 Task: Open a Black Tie Letter Template save the file as tagline Remove the following opetions from template: '1.	Type the sender company name_x000D_
2.	Type the sender company address_x000D_
3.	Type the recipient address_x000D_
4.	Type the closing_x000D_
5.	Type the sender title_x000D_
6.	Type the sender company name_x000D_
'Pick the date  20 May, 2023 and type Salutation  Good Day. Add body to the letter I am writing to inquire about the status of my application. I submitted all the required documents and completed the necessary steps. I would appreciate any updates or information regarding the progress of my application. Thank you for your attention to this matter.. Insert watermark  Do not copy 1
Action: Mouse moved to (144, 43)
Screenshot: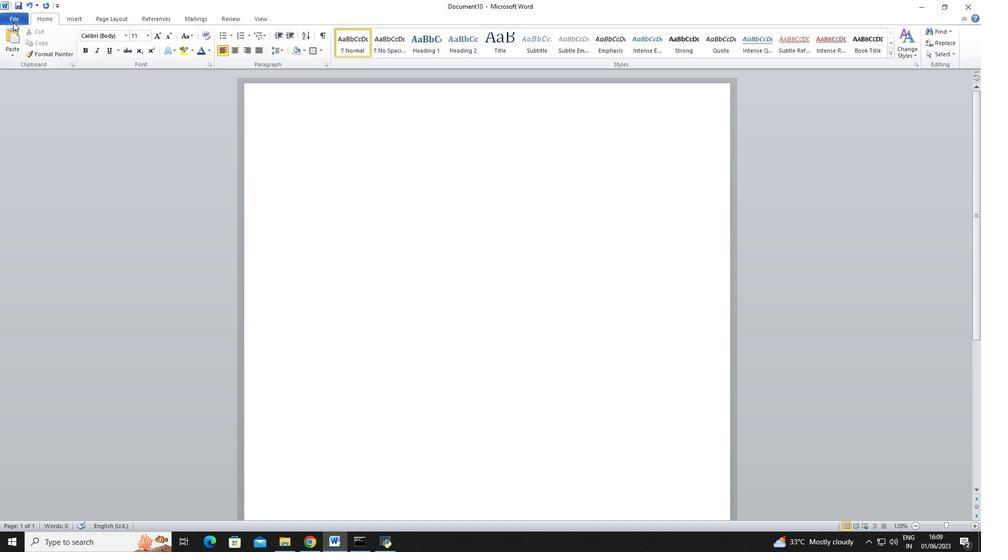 
Action: Mouse pressed left at (144, 43)
Screenshot: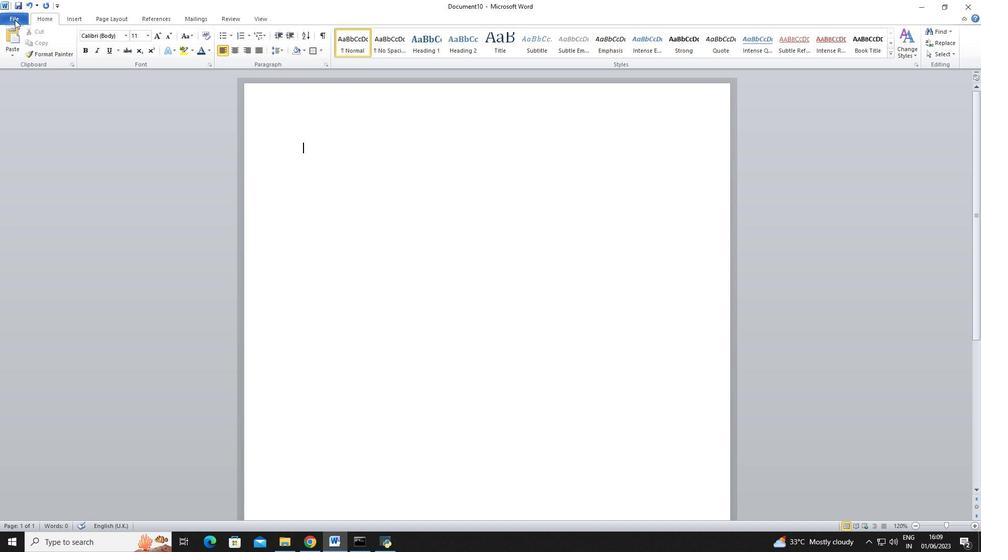 
Action: Mouse moved to (156, 144)
Screenshot: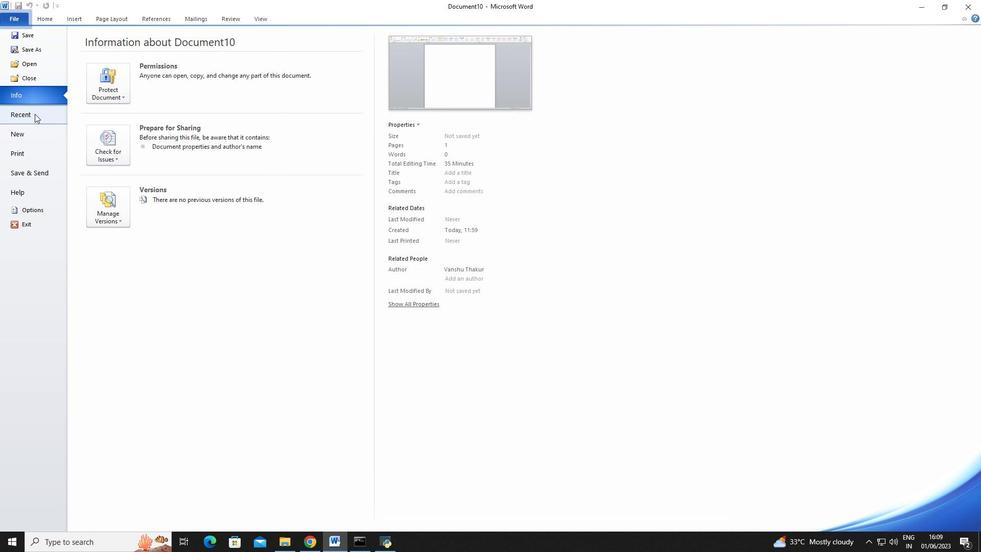 
Action: Mouse pressed left at (156, 144)
Screenshot: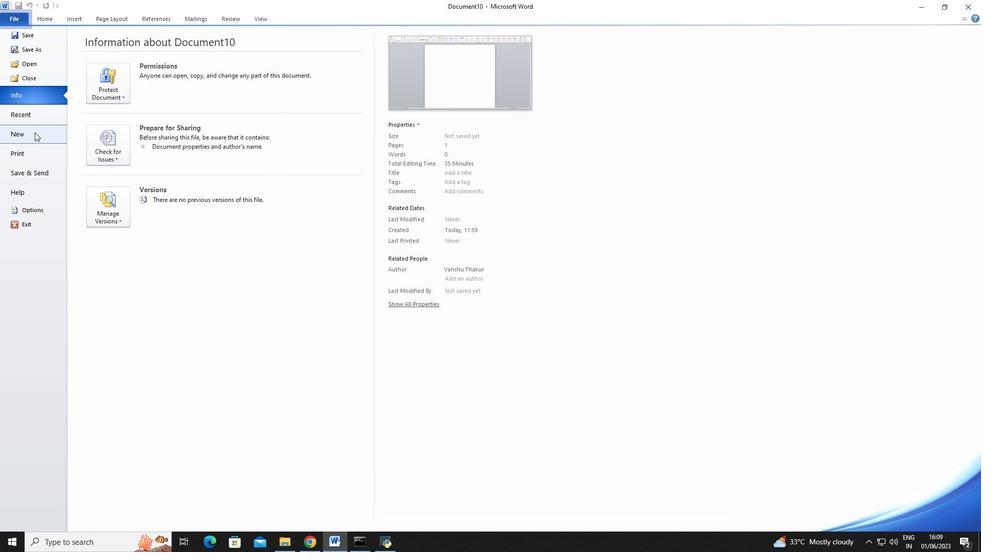 
Action: Mouse moved to (279, 125)
Screenshot: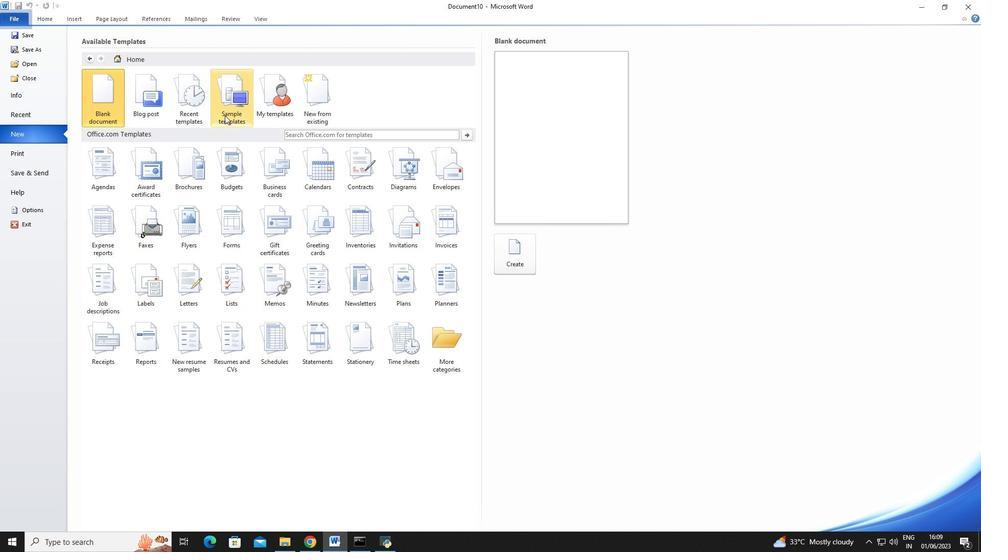 
Action: Mouse pressed left at (279, 125)
Screenshot: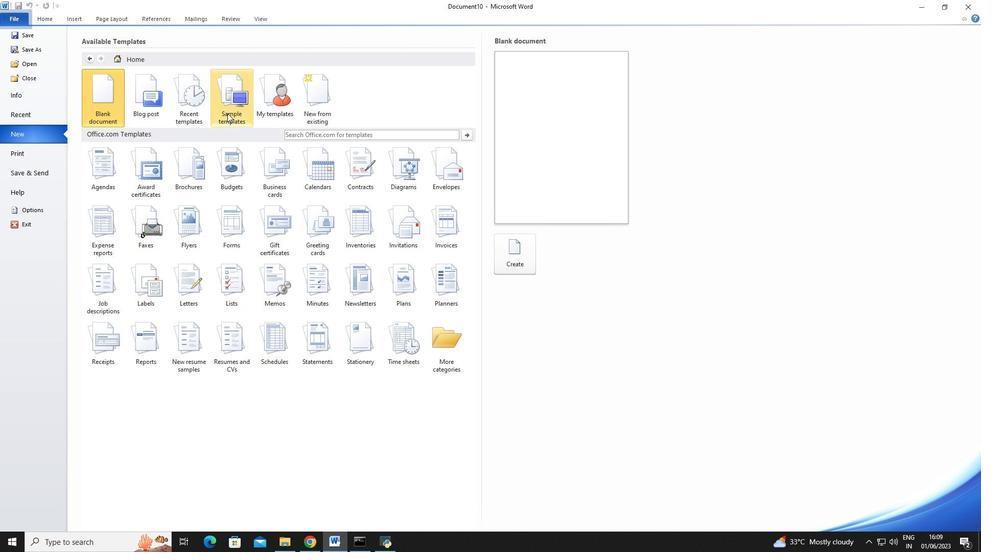 
Action: Mouse moved to (365, 231)
Screenshot: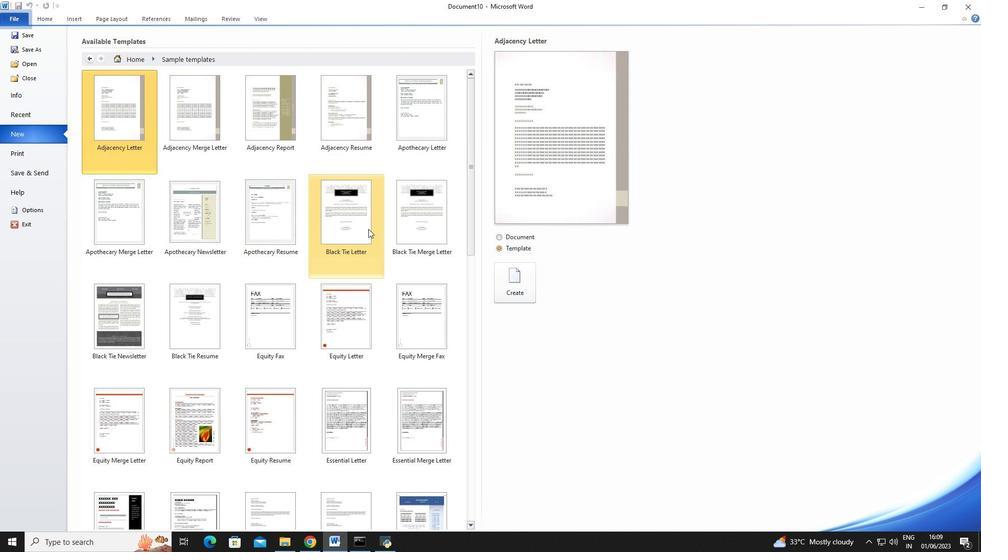 
Action: Mouse pressed left at (365, 231)
Screenshot: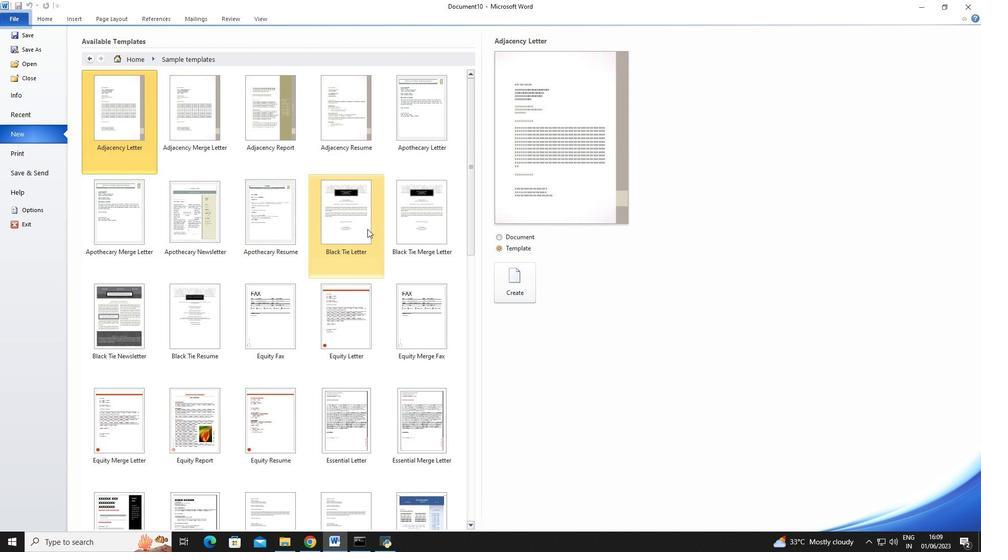
Action: Mouse moved to (451, 268)
Screenshot: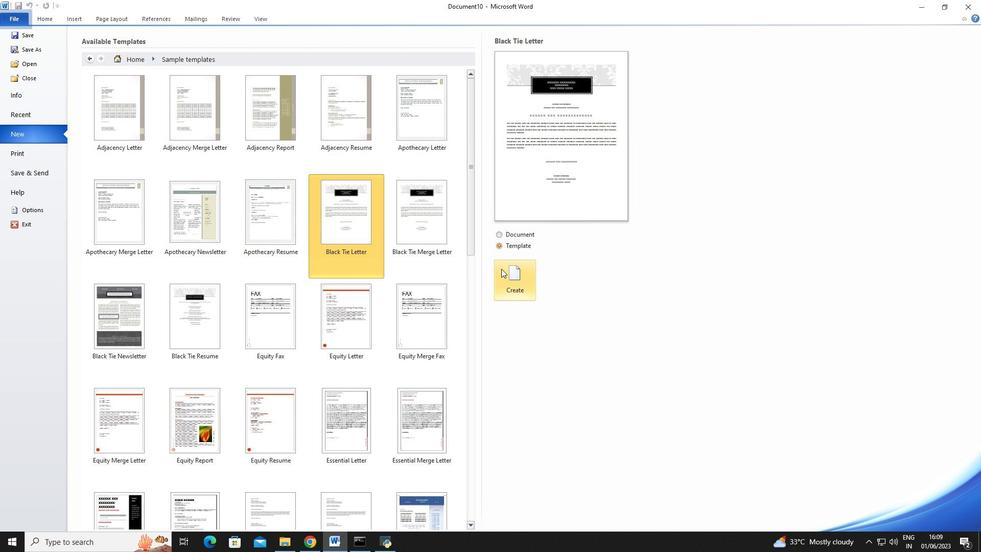
Action: Mouse pressed left at (451, 268)
Screenshot: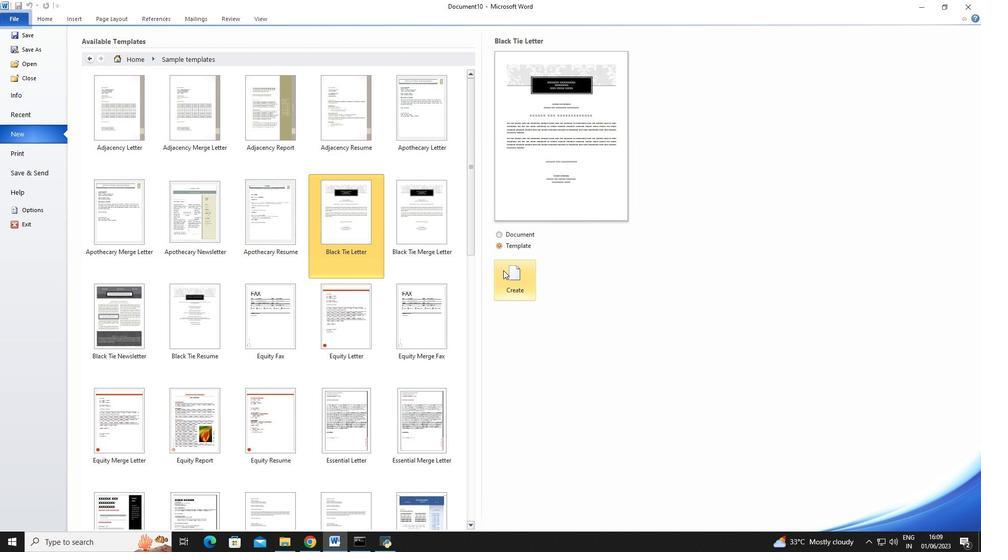
Action: Mouse moved to (145, 28)
Screenshot: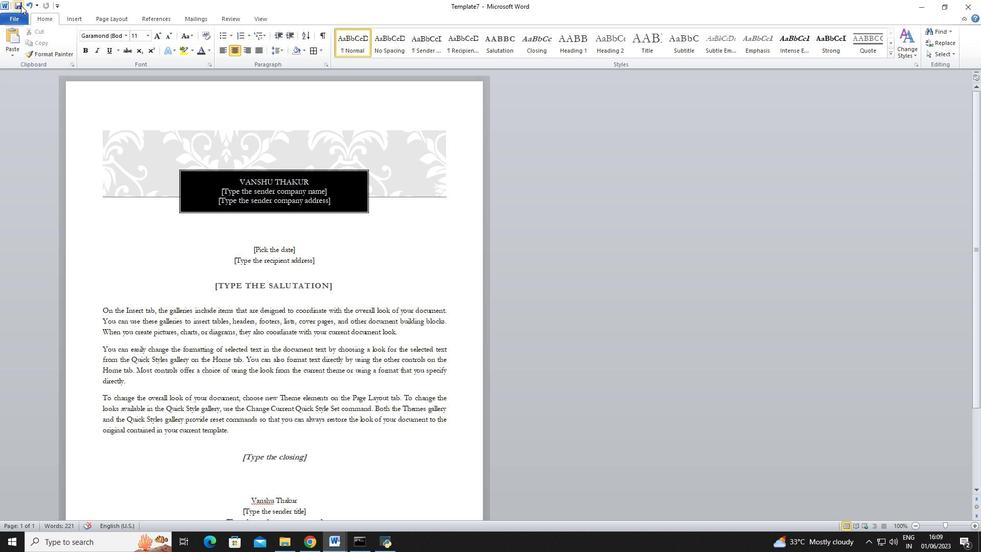 
Action: Mouse pressed left at (145, 28)
Screenshot: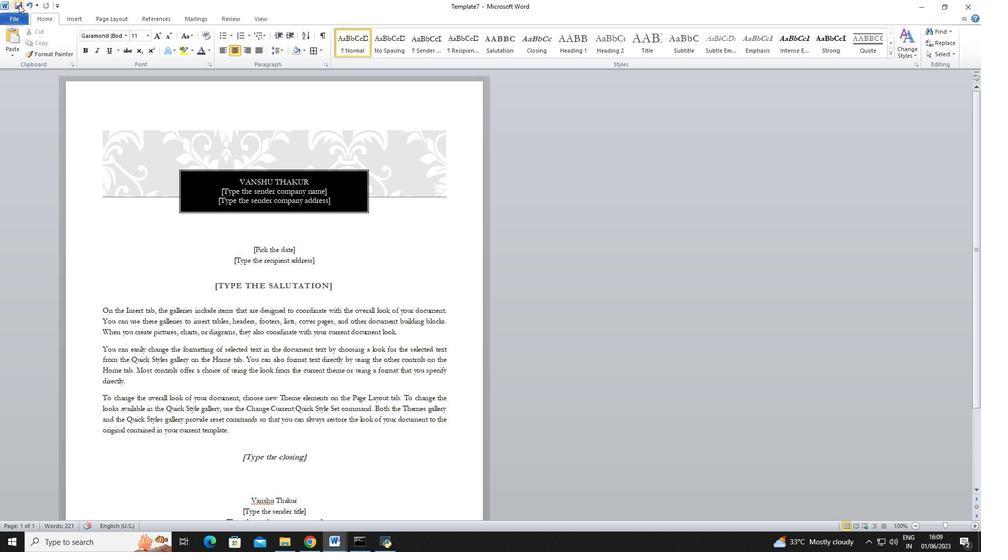 
Action: Mouse moved to (201, 155)
Screenshot: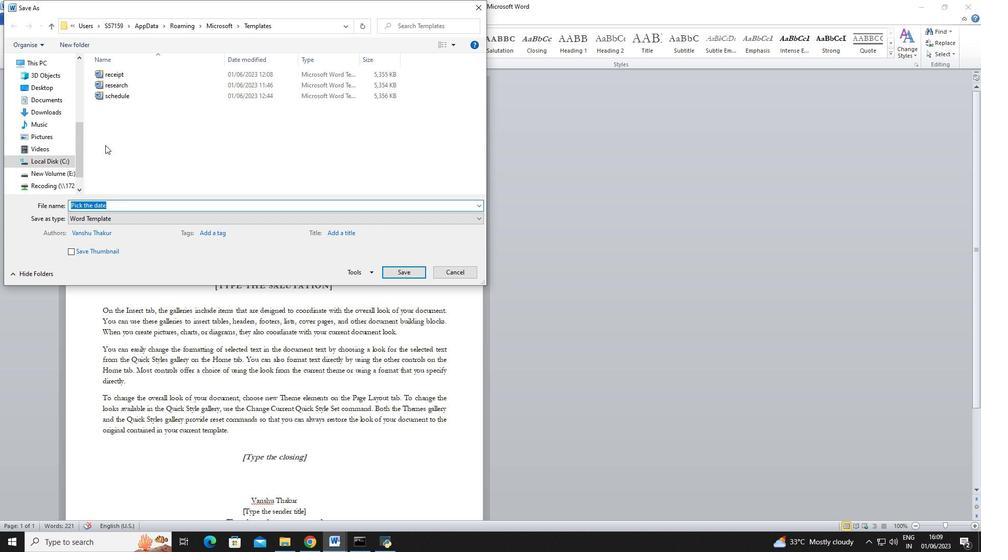 
Action: Key pressed tagline
Screenshot: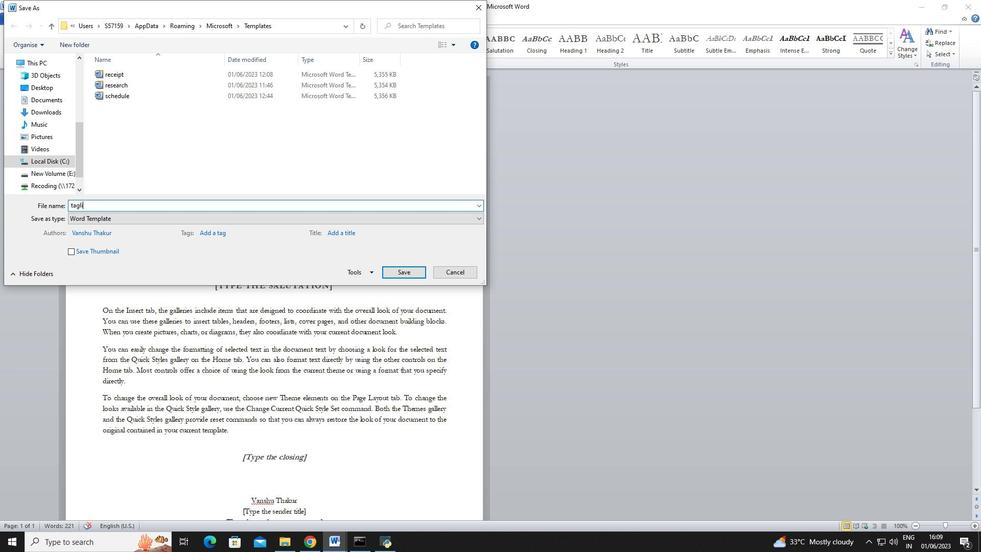 
Action: Mouse moved to (384, 268)
Screenshot: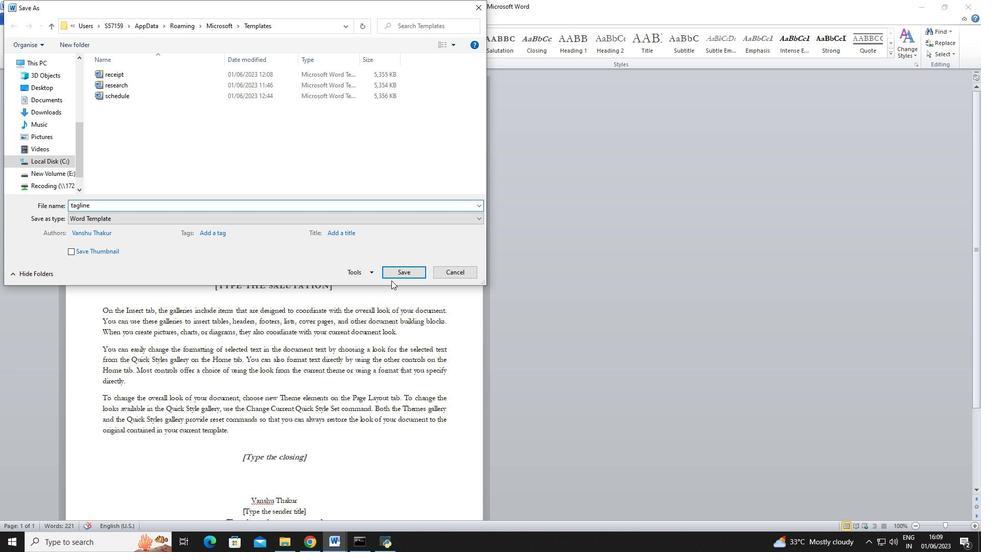 
Action: Mouse pressed left at (384, 268)
Screenshot: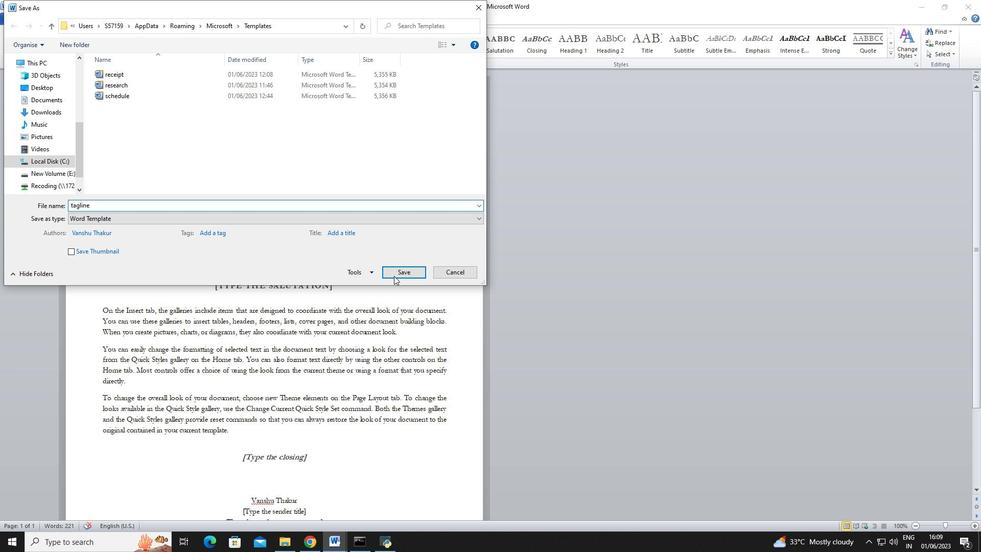 
Action: Mouse moved to (273, 198)
Screenshot: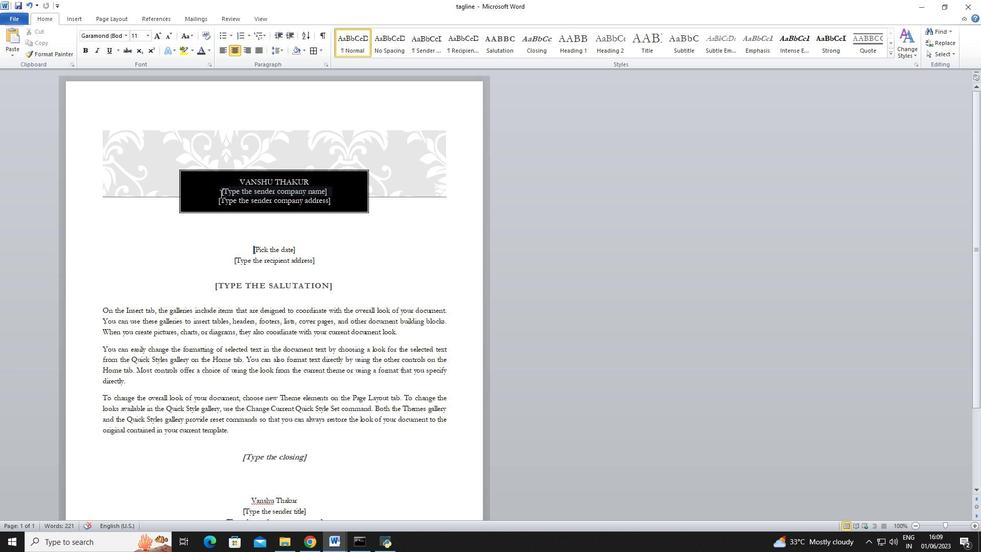 
Action: Mouse pressed left at (273, 198)
Screenshot: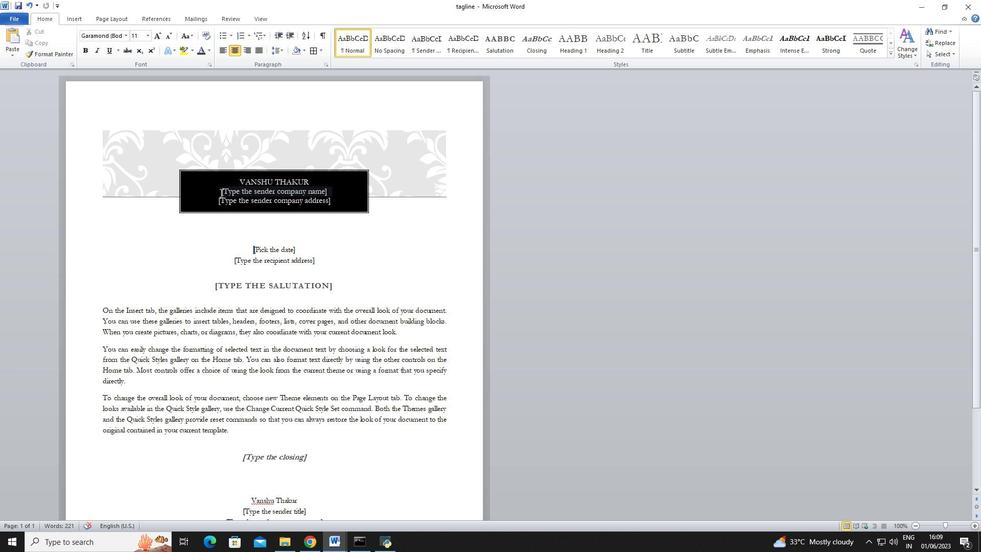 
Action: Mouse moved to (346, 198)
Screenshot: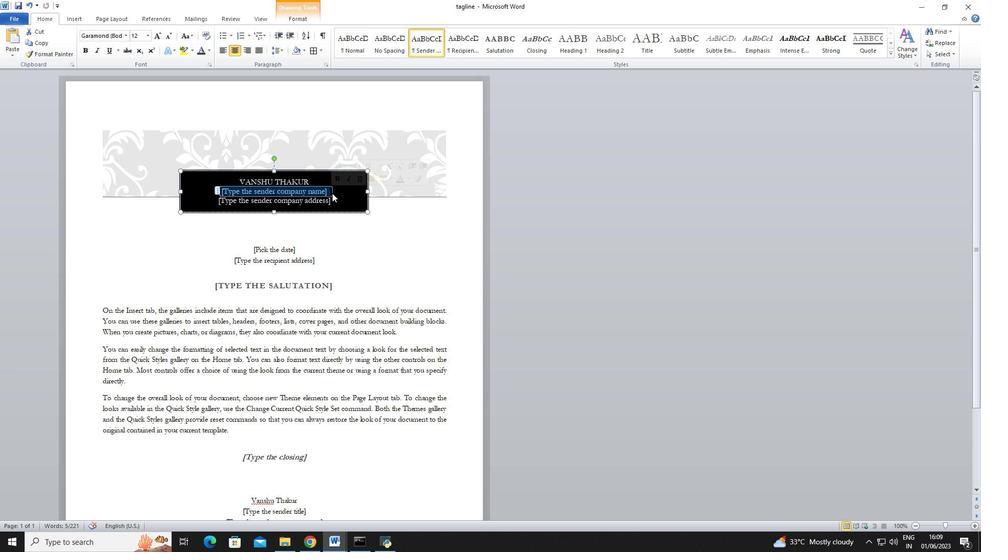 
Action: Key pressed <Key.backspace>
Screenshot: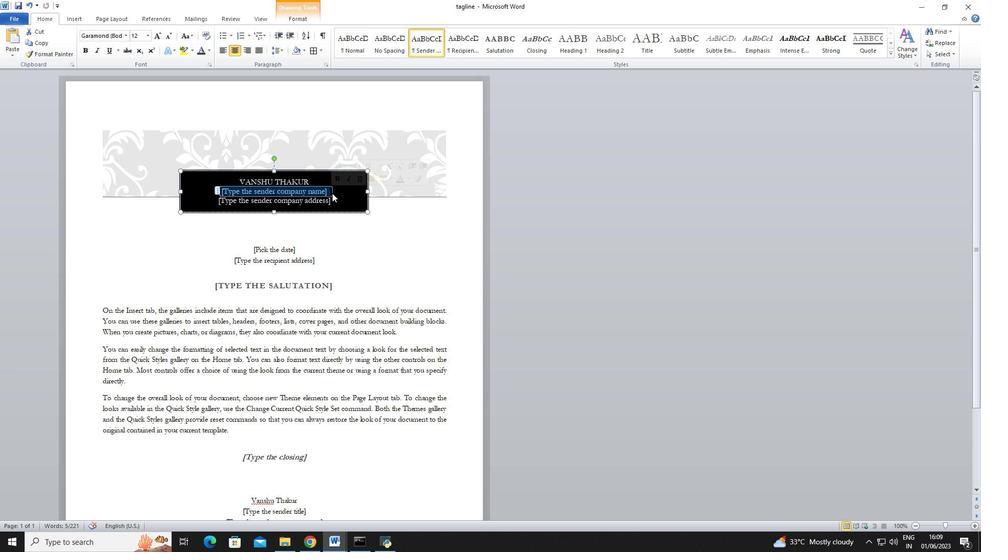 
Action: Mouse moved to (271, 197)
Screenshot: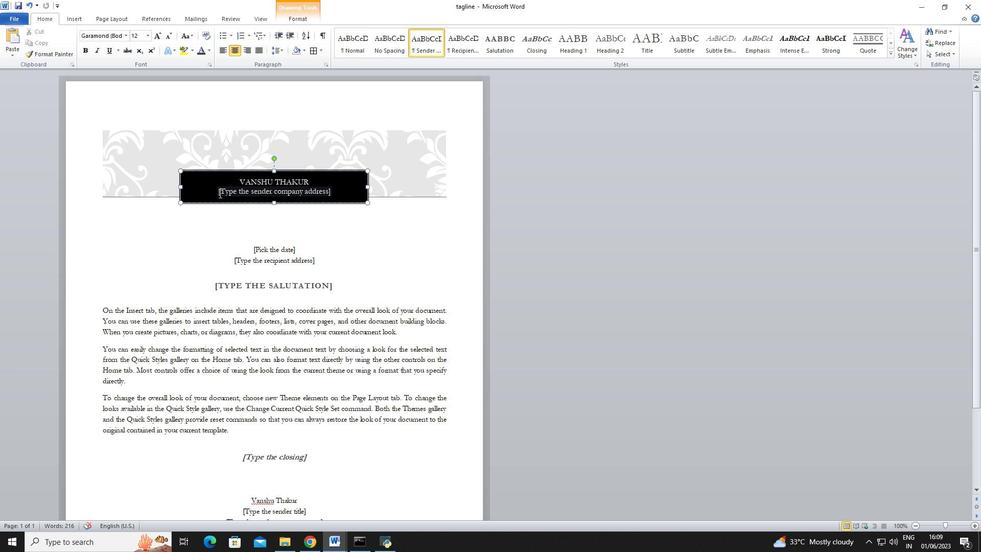 
Action: Mouse pressed left at (271, 197)
Screenshot: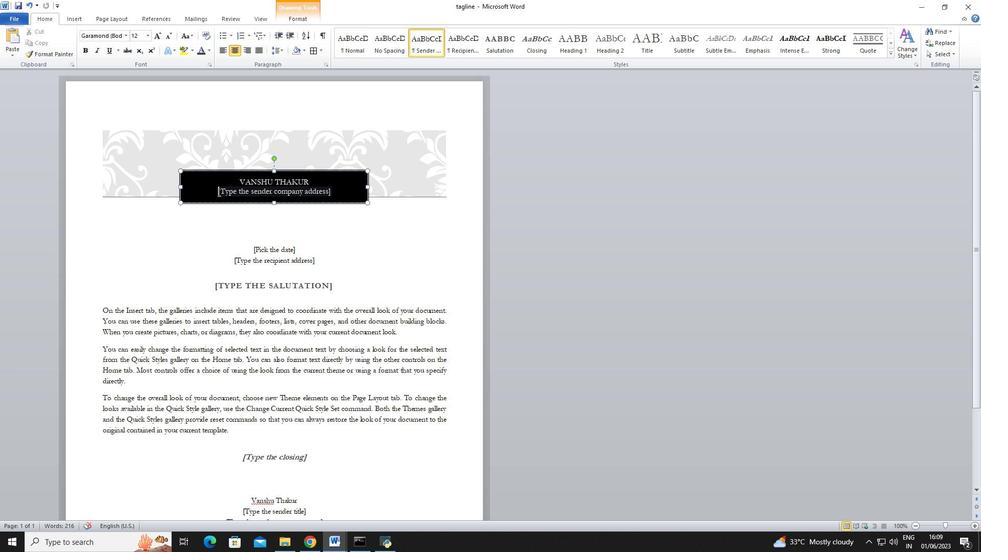 
Action: Mouse moved to (343, 200)
Screenshot: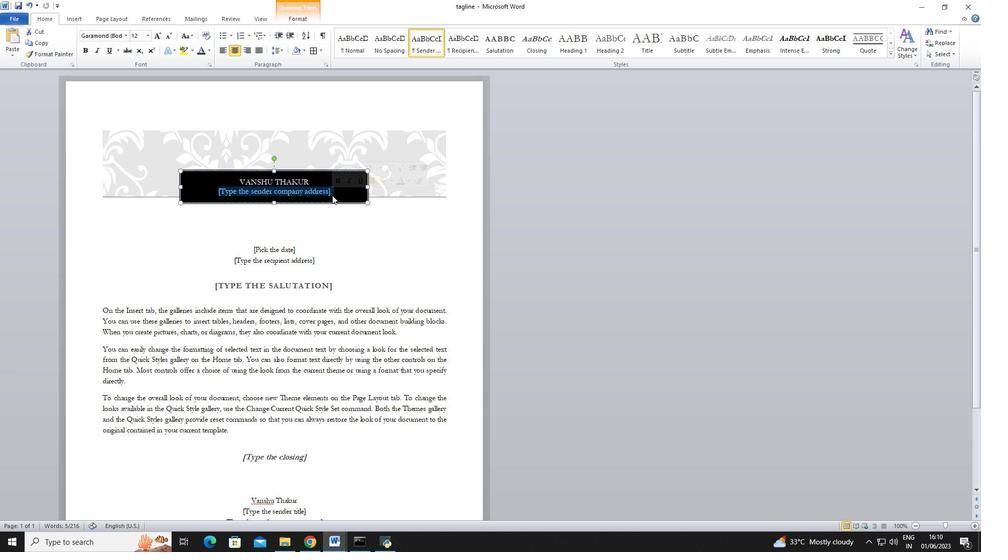 
Action: Key pressed <Key.backspace>
Screenshot: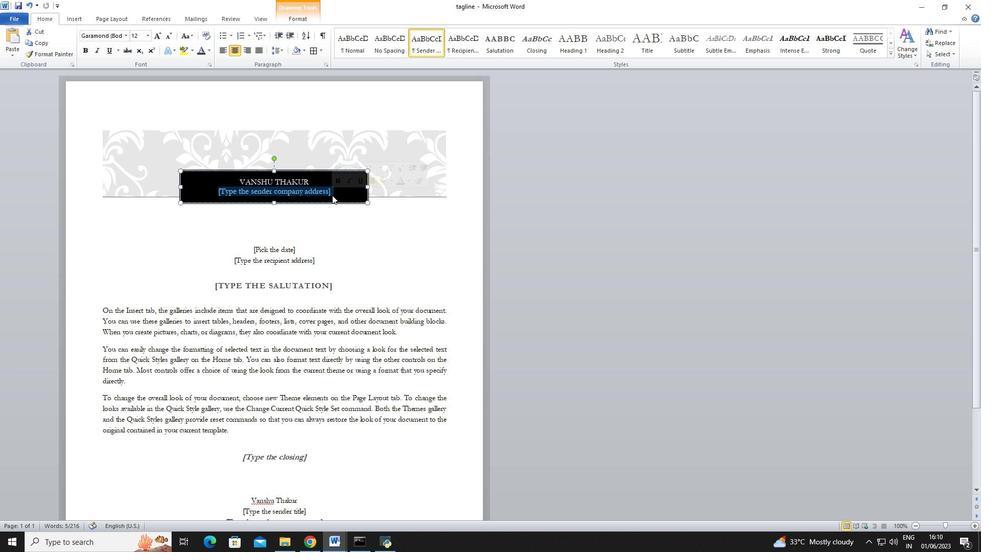 
Action: Mouse moved to (281, 259)
Screenshot: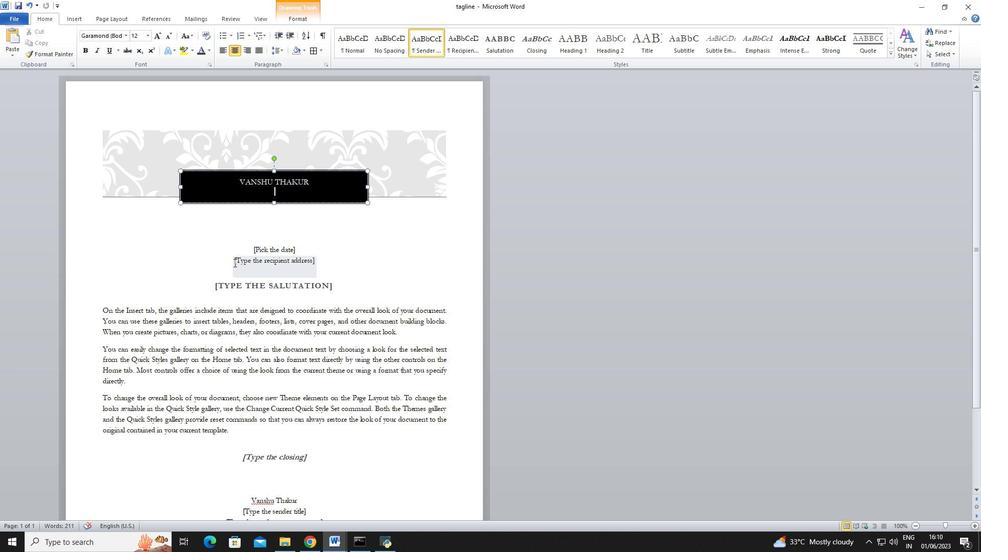 
Action: Mouse pressed left at (281, 259)
Screenshot: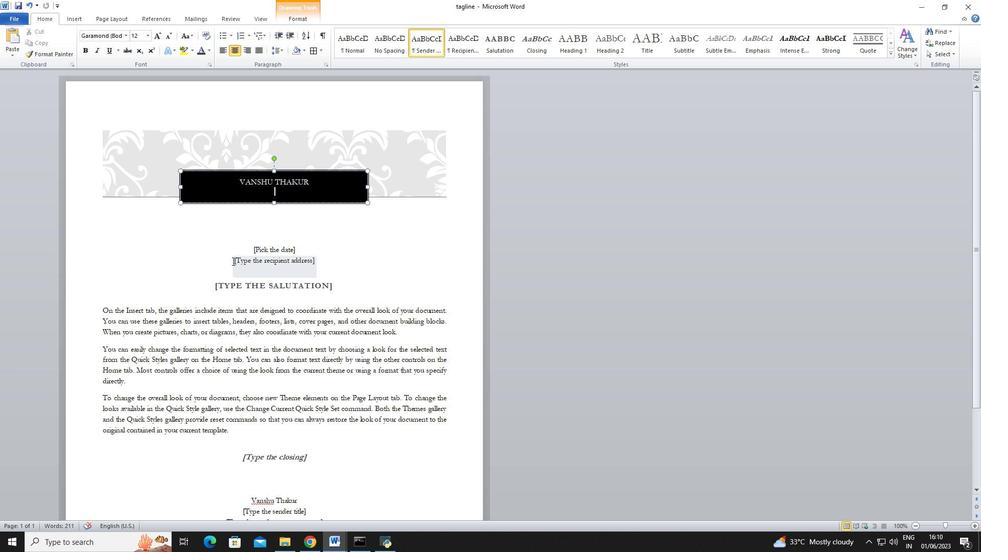 
Action: Mouse moved to (338, 261)
Screenshot: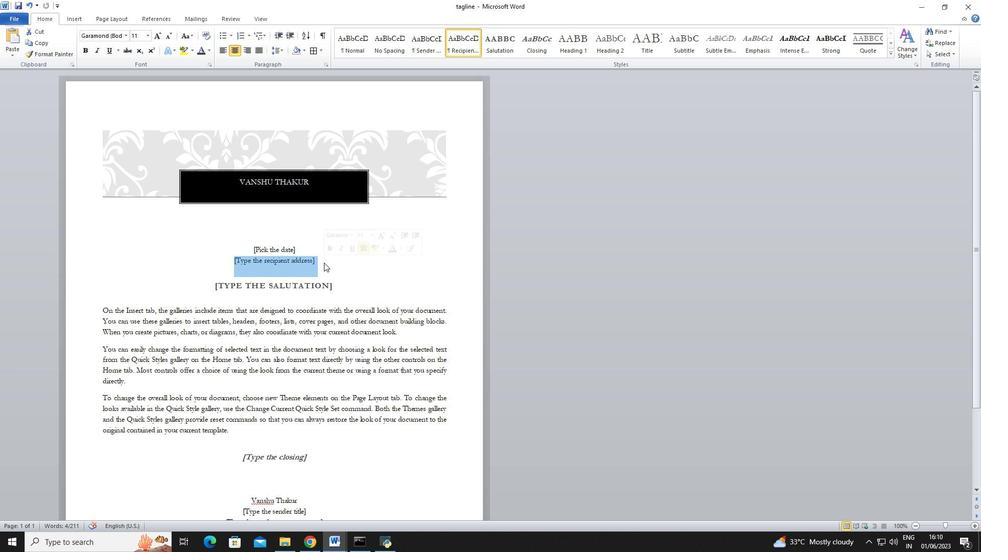 
Action: Key pressed <Key.backspace>
Screenshot: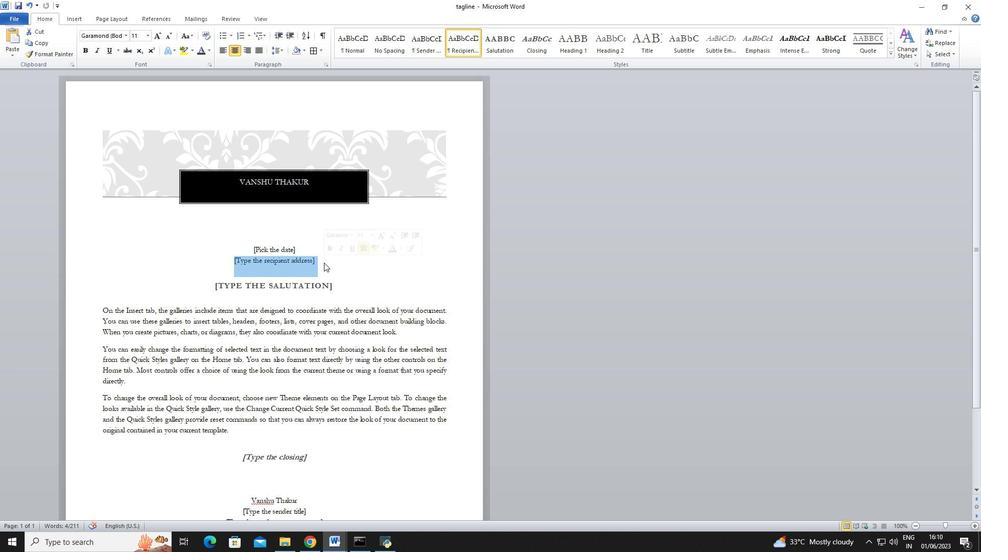 
Action: Mouse moved to (283, 433)
Screenshot: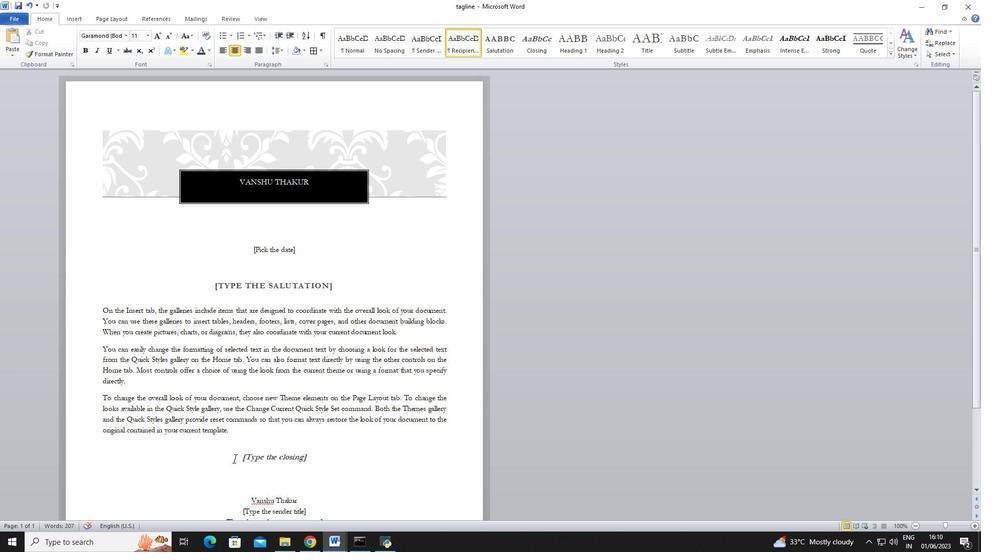 
Action: Mouse pressed left at (283, 433)
Screenshot: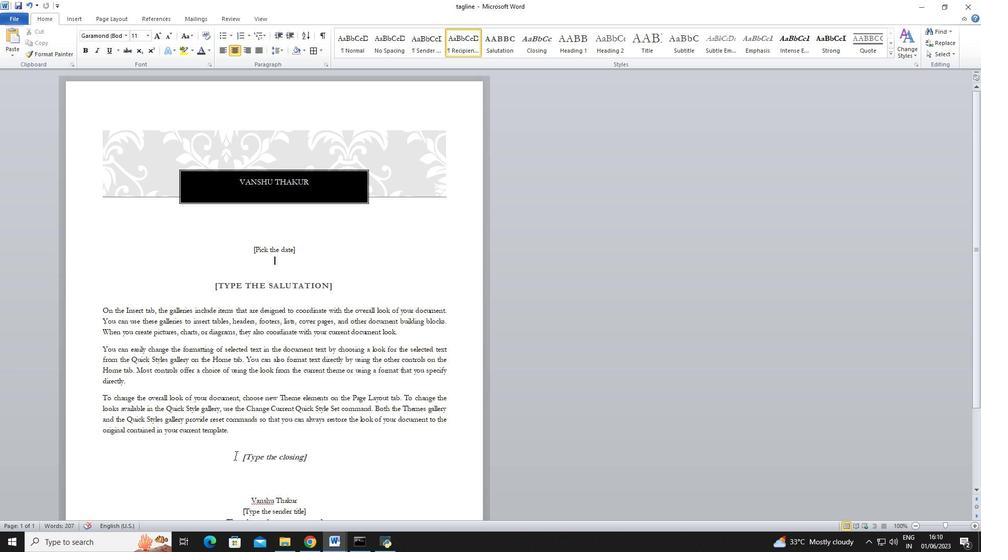 
Action: Mouse moved to (330, 432)
Screenshot: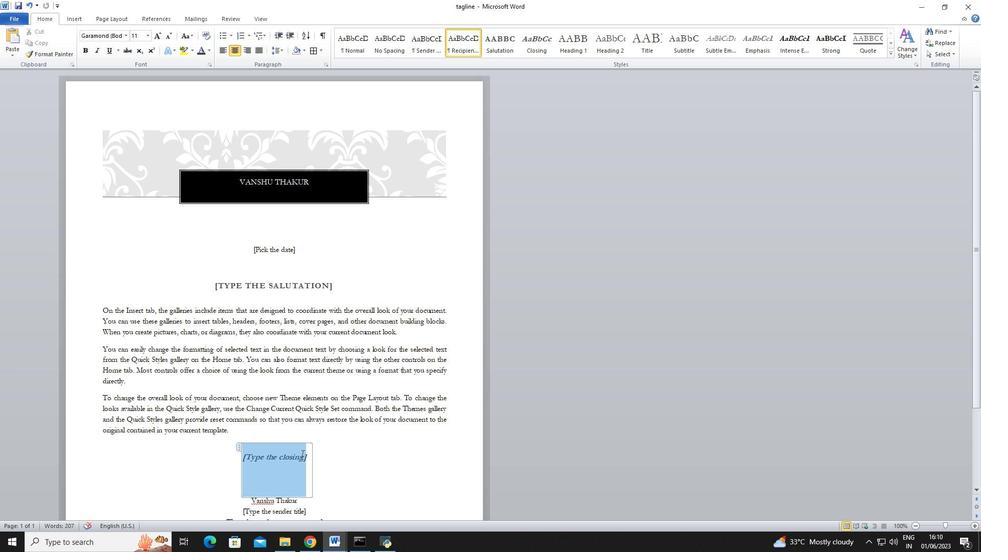
Action: Key pressed <Key.backspace>
Screenshot: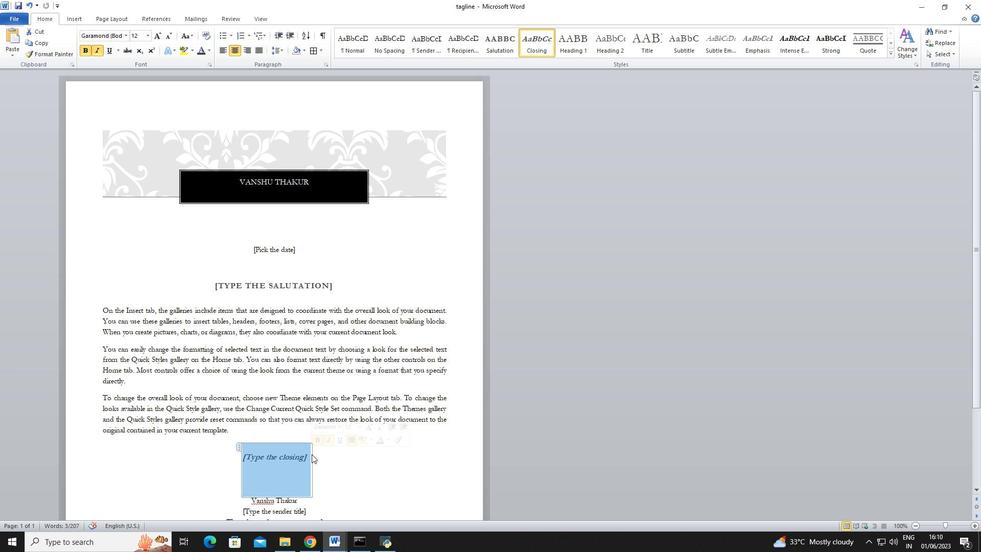 
Action: Mouse moved to (285, 435)
Screenshot: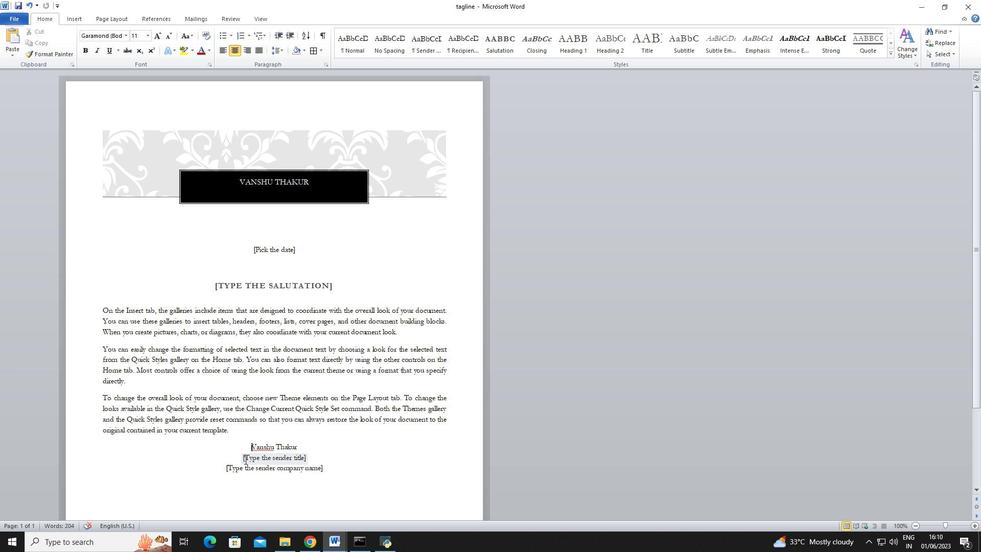 
Action: Mouse pressed left at (285, 435)
Screenshot: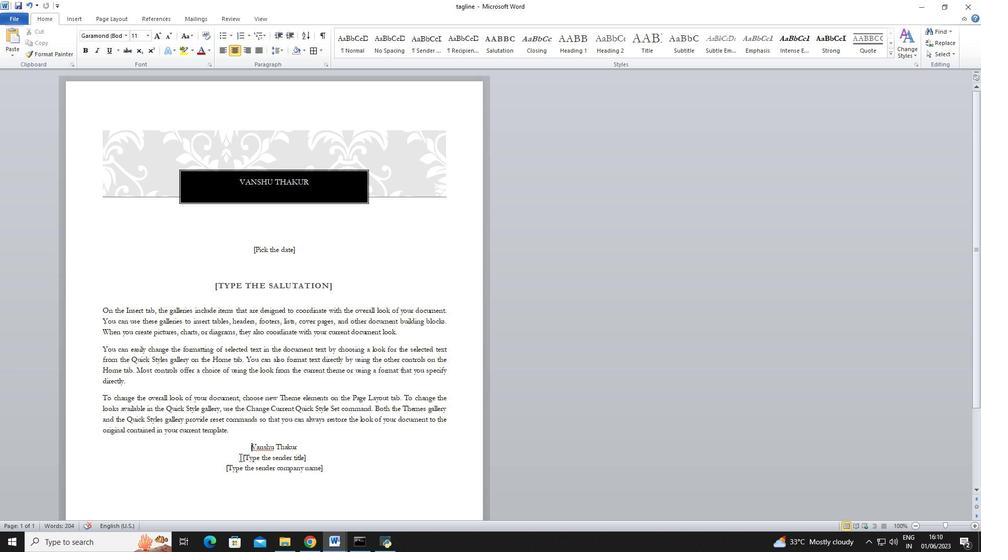 
Action: Mouse moved to (334, 435)
Screenshot: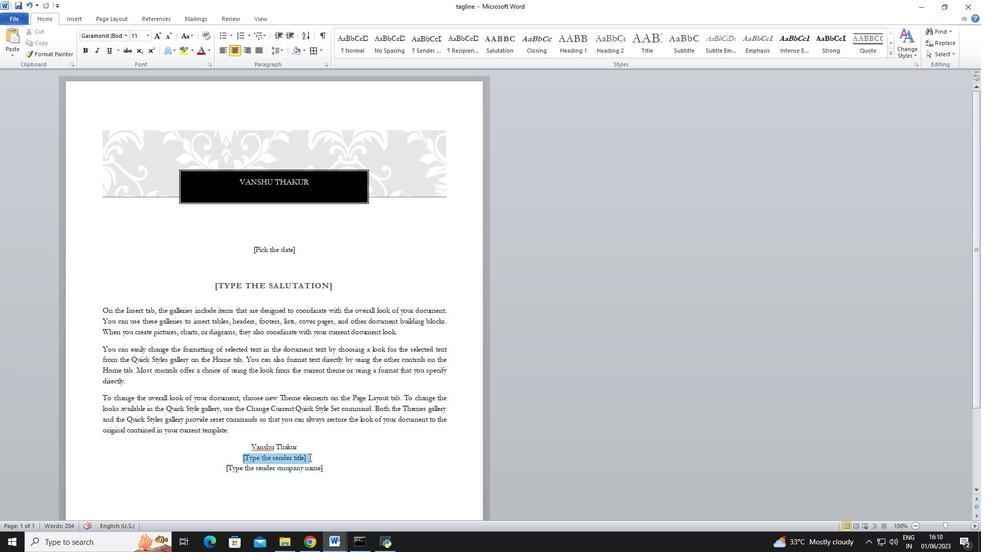 
Action: Key pressed <Key.backspace>
Screenshot: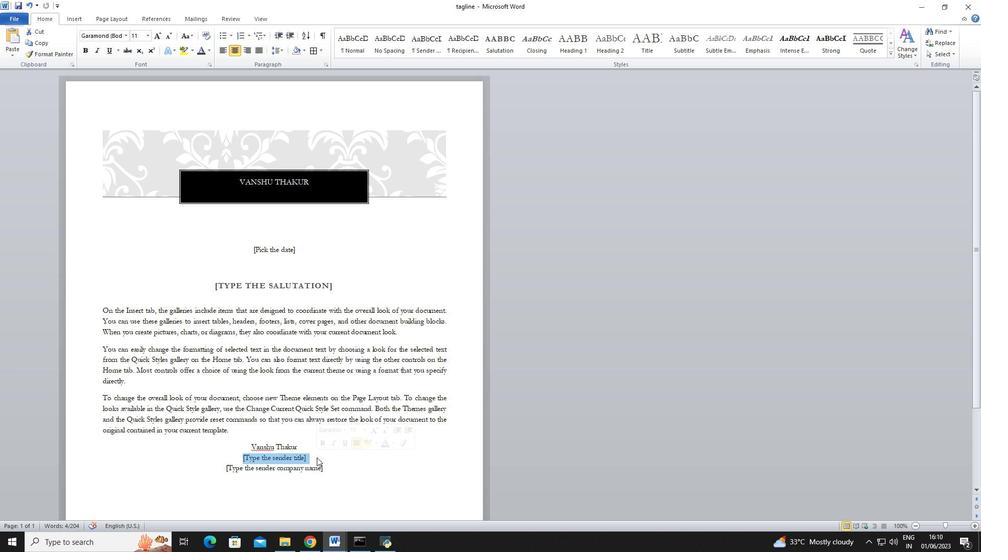 
Action: Mouse moved to (274, 437)
Screenshot: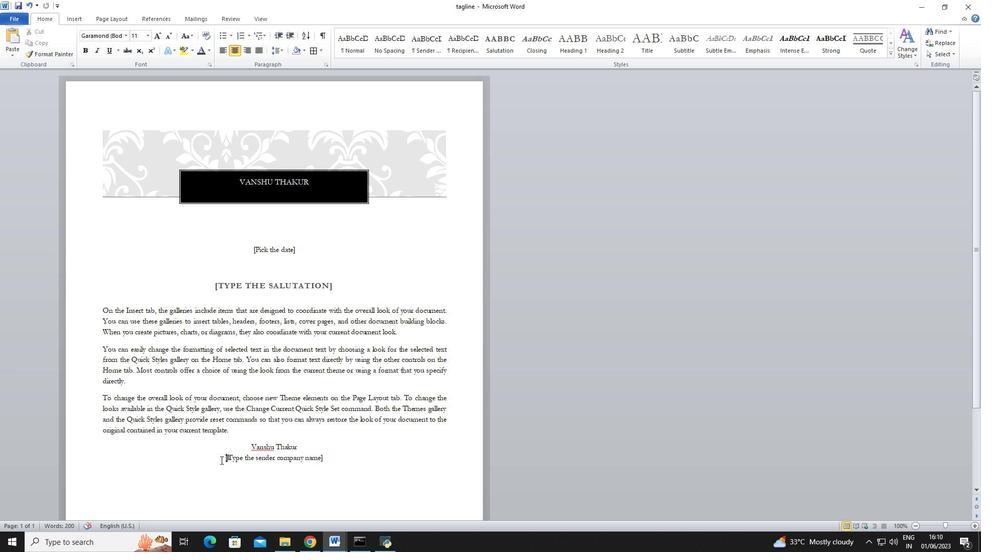 
Action: Mouse pressed left at (274, 437)
Screenshot: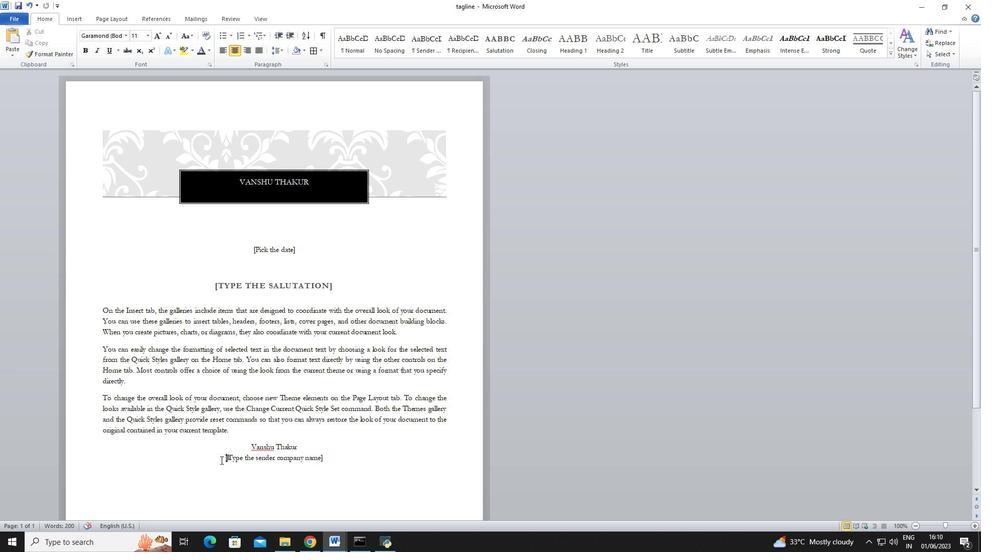 
Action: Mouse moved to (340, 437)
Screenshot: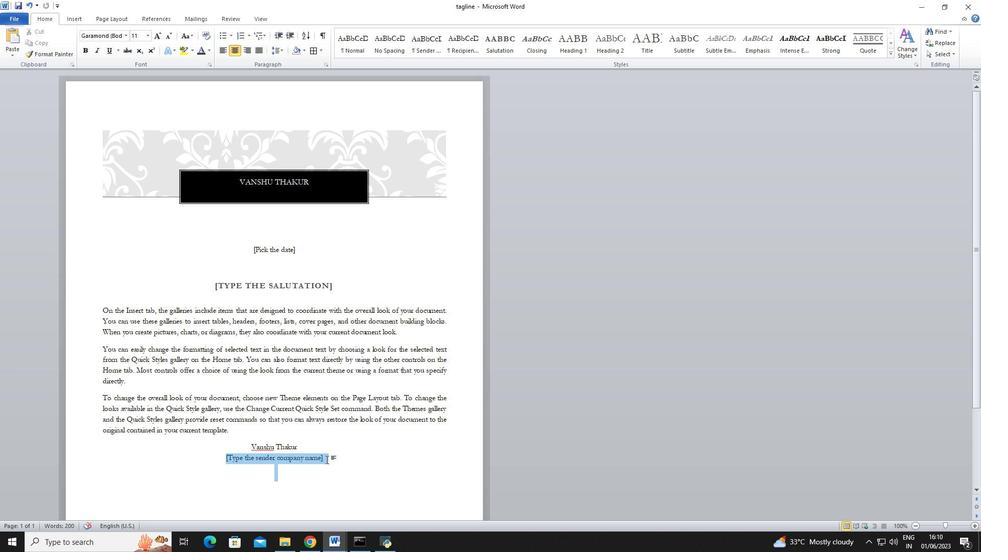 
Action: Key pressed <Key.backspace>
Screenshot: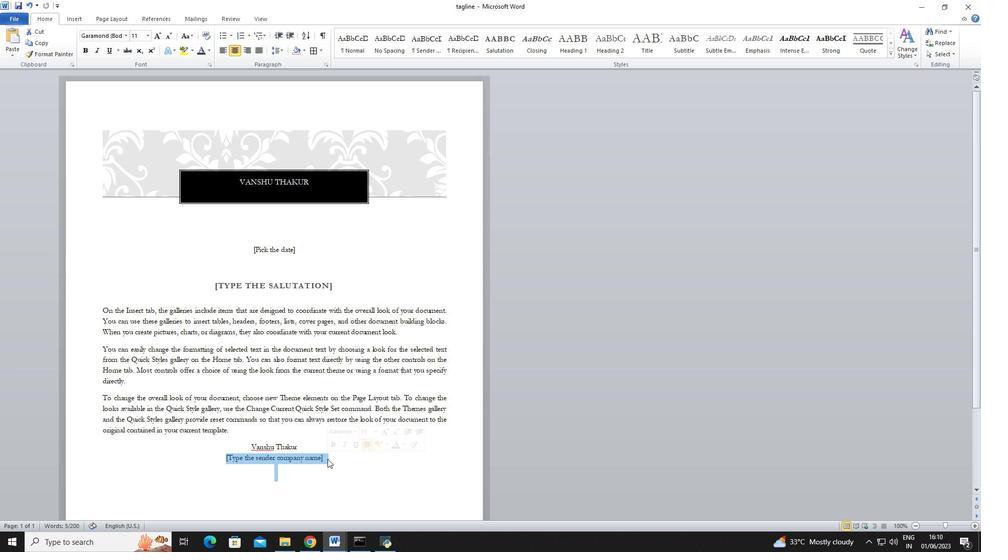 
Action: Mouse moved to (292, 246)
Screenshot: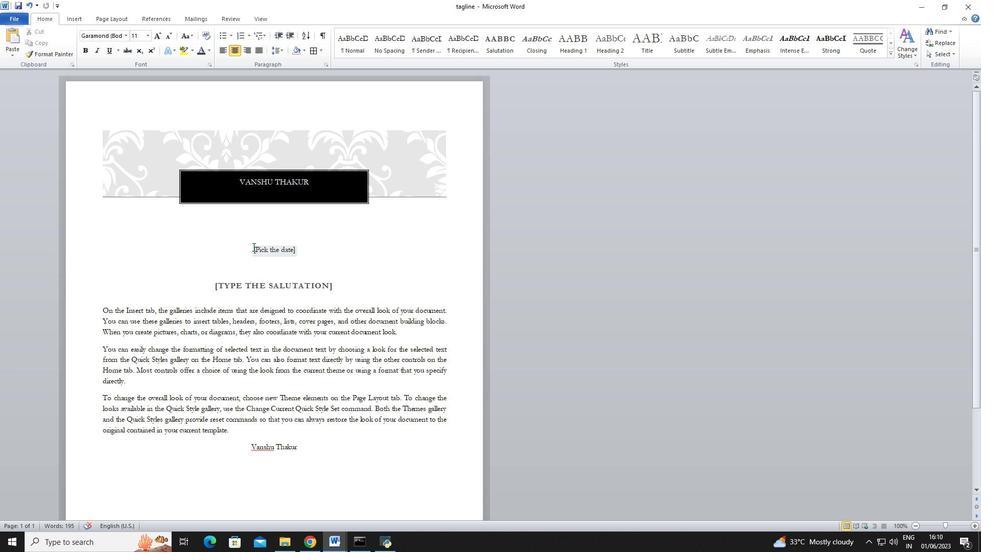 
Action: Mouse pressed left at (292, 246)
Screenshot: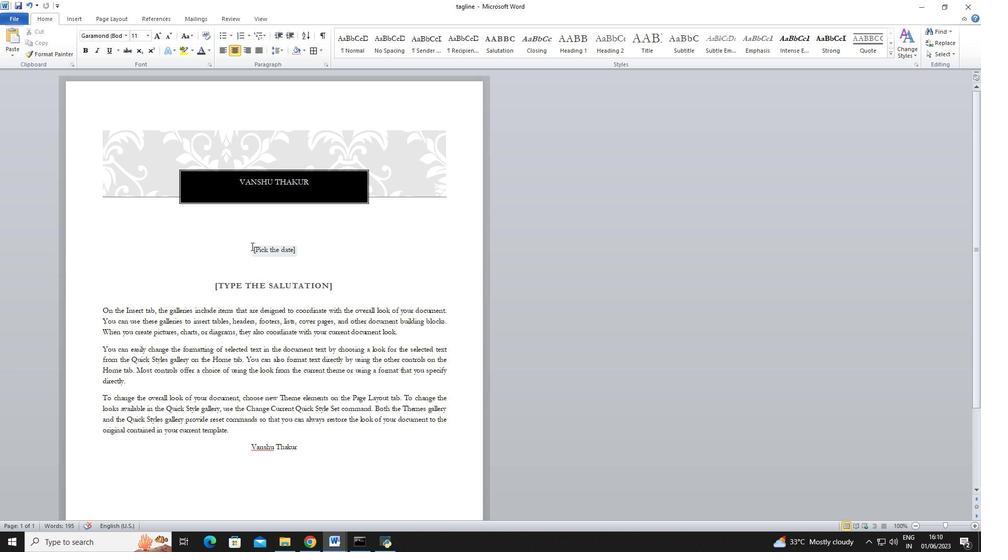 
Action: Mouse moved to (349, 223)
Screenshot: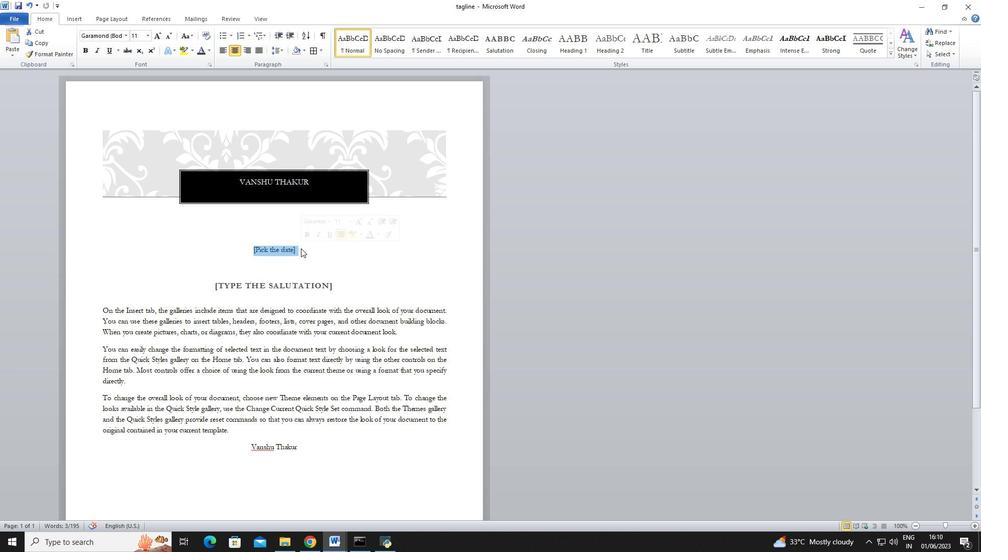 
Action: Key pressed 20<Key.space><Key.shift><Key.shift><Key.shift><Key.shift><Key.shift><Key.shift><Key.shift><Key.shift>May,2023
Screenshot: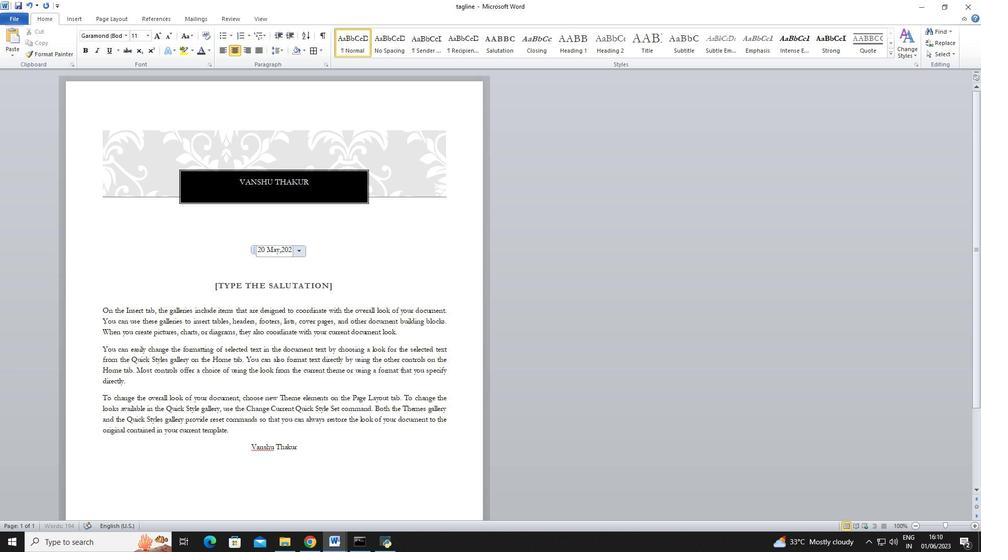 
Action: Mouse moved to (377, 259)
Screenshot: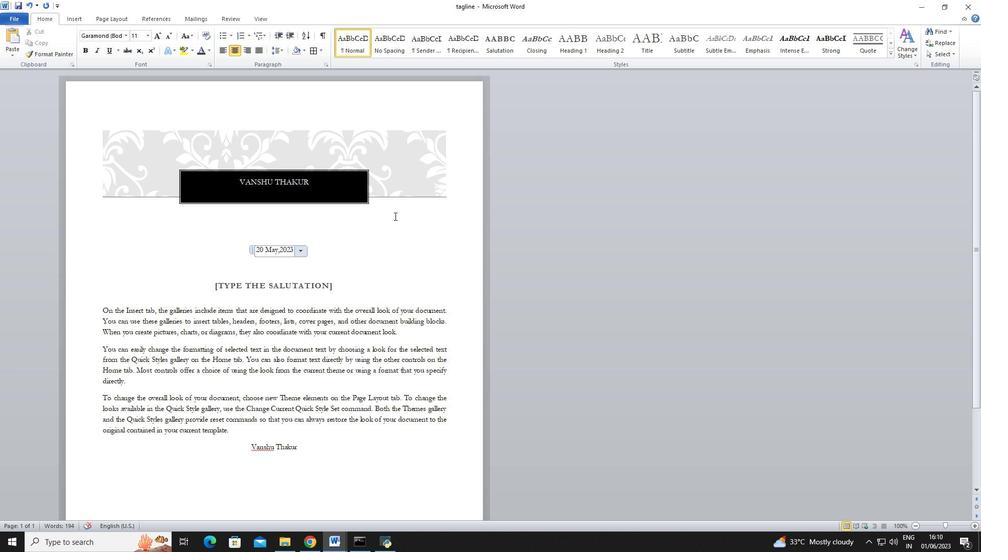 
Action: Mouse pressed left at (377, 259)
Screenshot: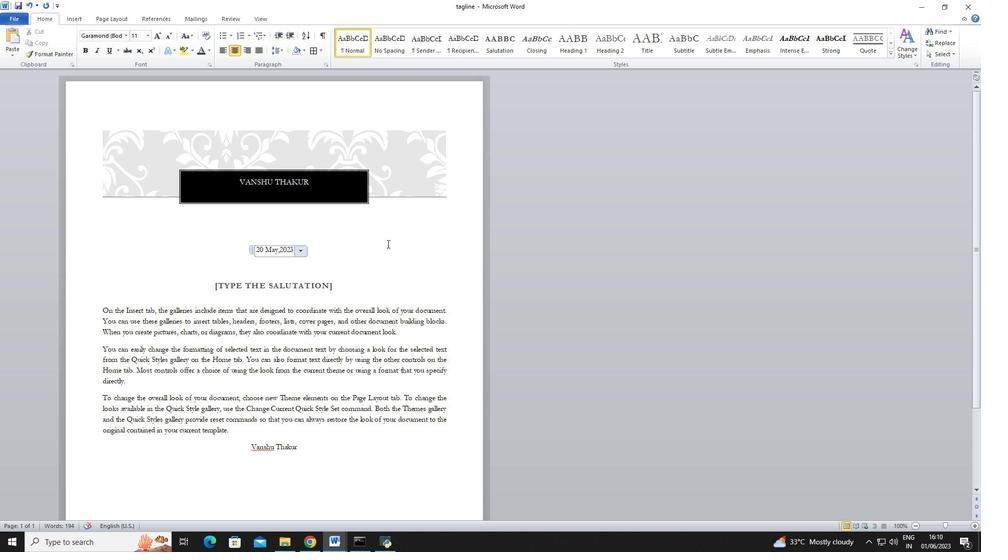 
Action: Mouse moved to (269, 283)
Screenshot: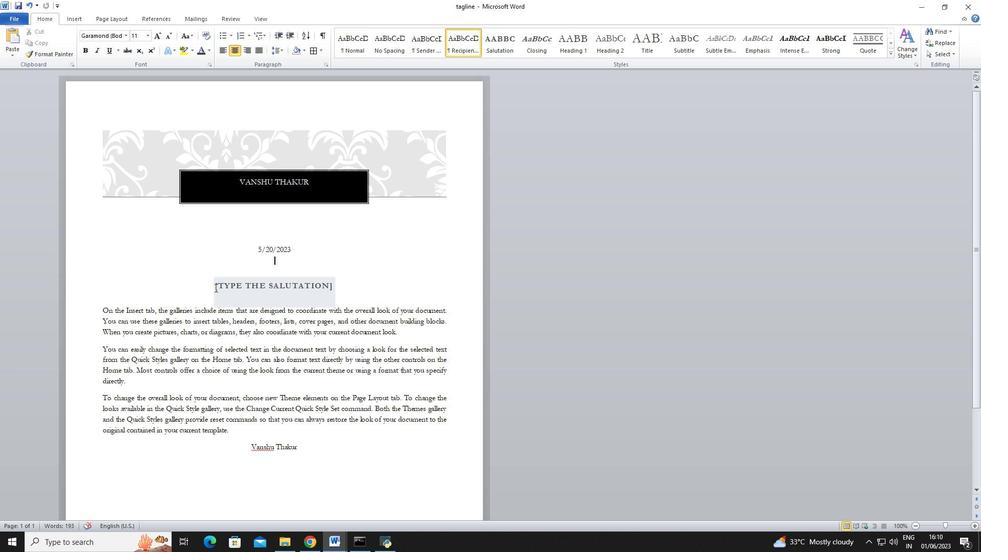 
Action: Mouse pressed left at (269, 283)
Screenshot: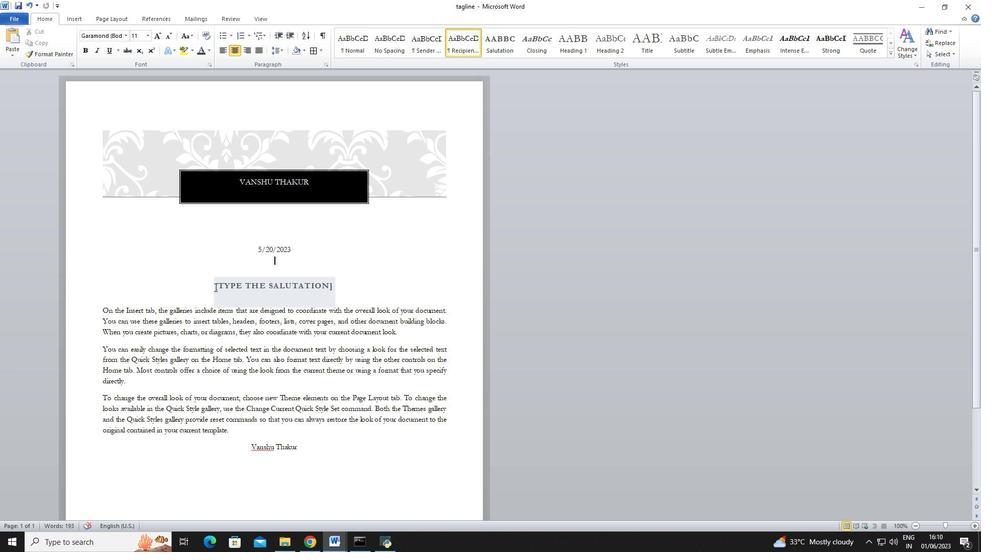 
Action: Mouse moved to (351, 290)
Screenshot: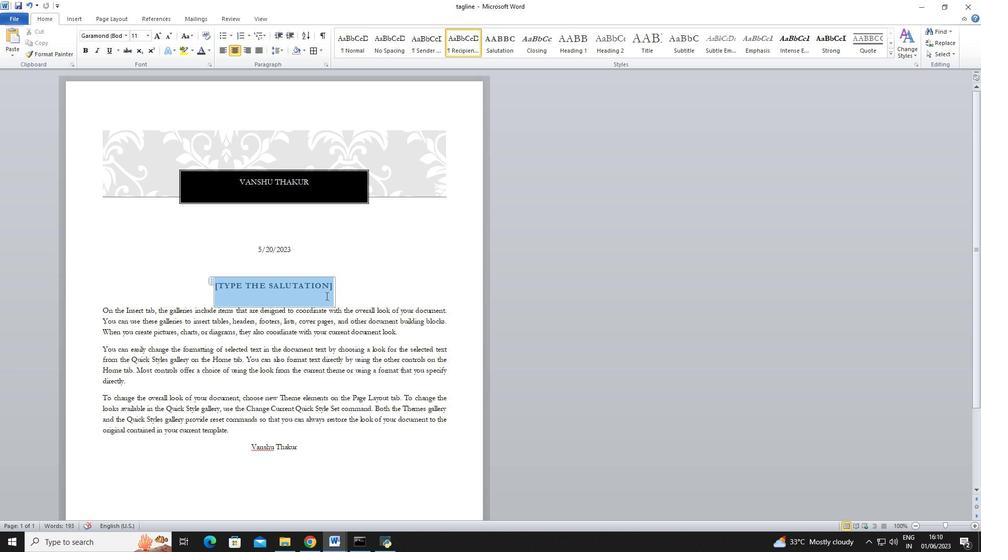 
Action: Mouse scrolled (351, 291) with delta (0, 0)
Screenshot: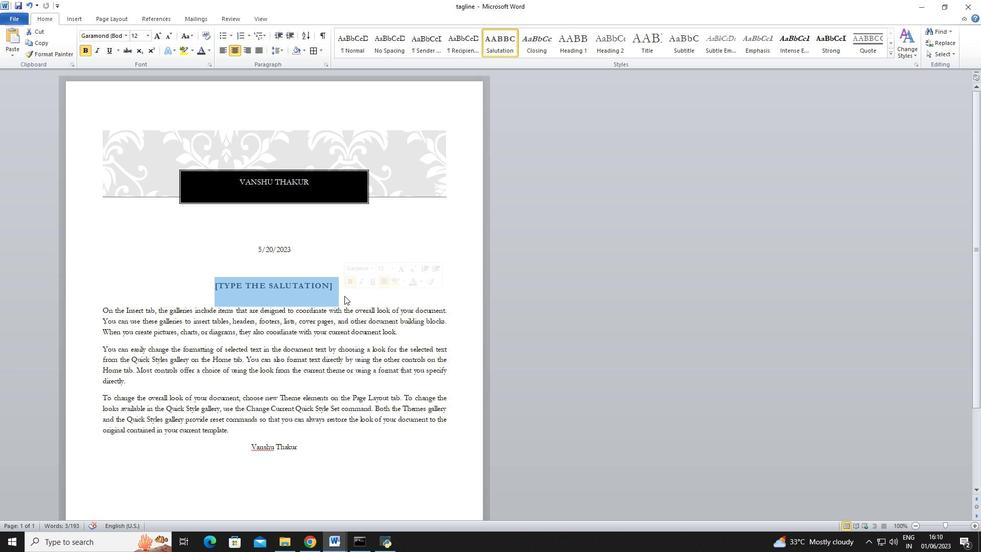 
Action: Mouse moved to (351, 290)
Screenshot: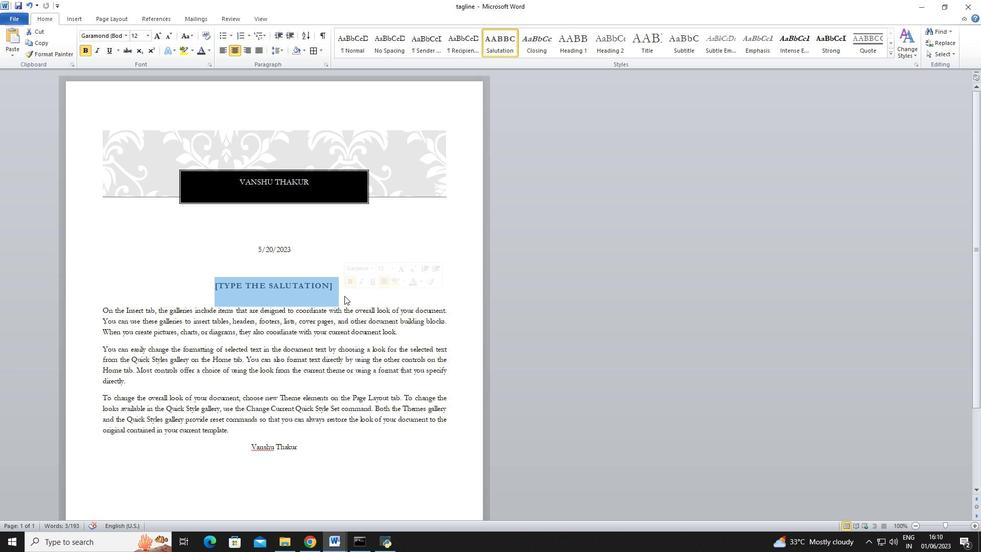 
Action: Key pressed <Key.shift>Good<Key.space><Key.shift><Key.shift><Key.shift><Key.shift><Key.shift><Key.shift><Key.shift>Day
Screenshot: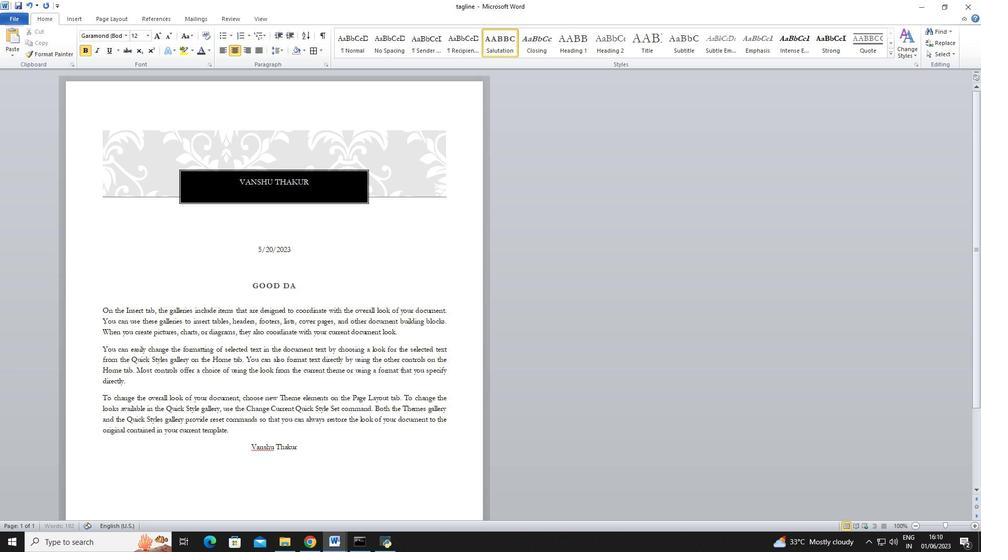 
Action: Mouse moved to (197, 301)
Screenshot: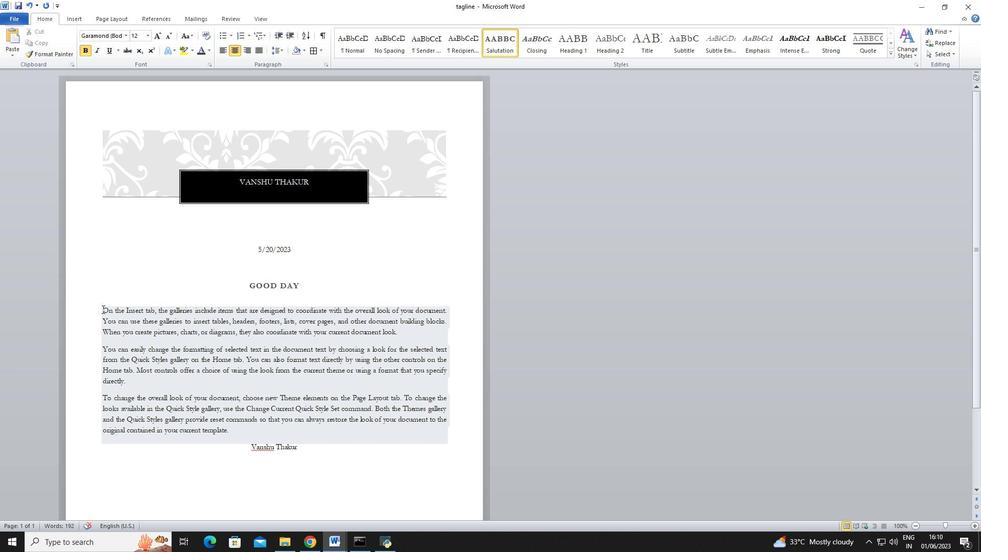 
Action: Mouse pressed left at (197, 301)
Screenshot: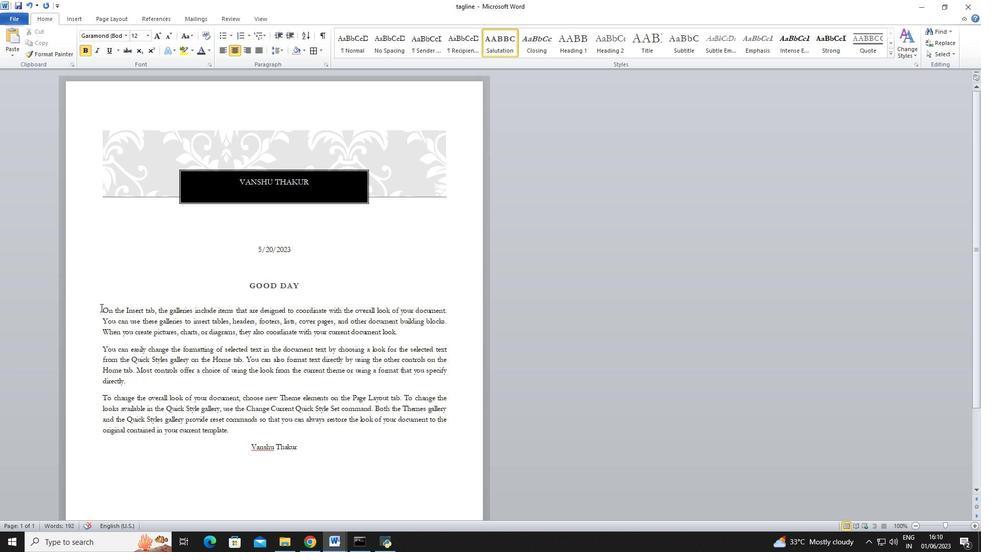 
Action: Mouse moved to (286, 401)
Screenshot: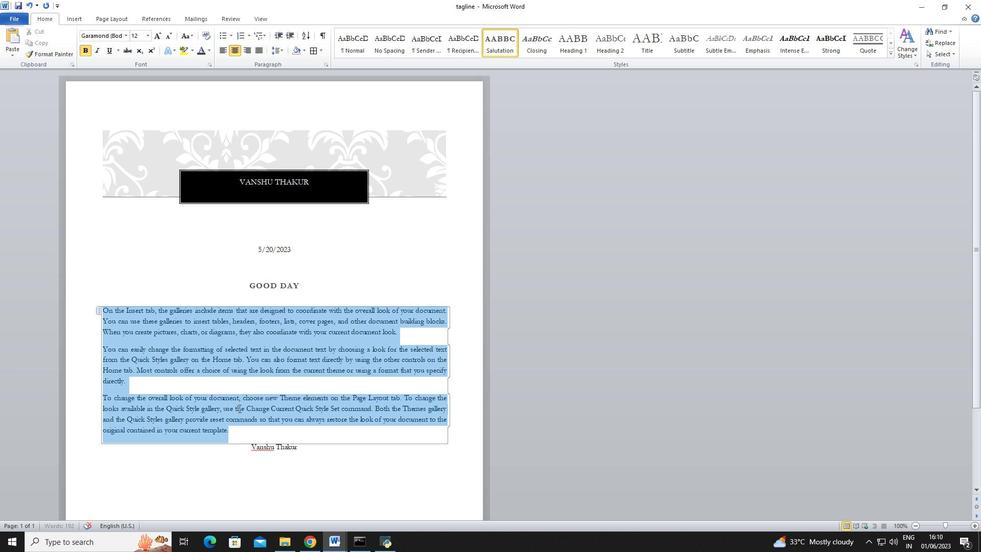 
Action: Key pressed <Key.shift>I<Key.space>ams<Key.backspace><Key.space>writing<Key.space>to<Key.space>inquire<Key.space>about<Key.space>the<Key.space>status<Key.space>of<Key.space>my<Key.space>application.<Key.space><Key.shift>i<Key.space>submitted<Key.space>all<Key.space>the<Key.space>required<Key.space>documents<Key.space>and<Key.space>completed<Key.space>the<Key.space>necessary<Key.space>steps.<Key.space><Key.shift>I<Key.space>would<Key.space>appreciate<Key.space>any<Key.space>updates<Key.space>or<Key.space>information<Key.space>regarding<Key.space>the<Key.space>progress<Key.space>of<Key.space>my<Key.space>application.<Key.space><Key.shift><Key.shift><Key.shift><Key.shift><Key.shift>Tghank<Key.left><Key.left><Key.left><Key.left><Key.backspace><Key.right><Key.right><Key.right><Key.right><Key.space>you<Key.space>for<Key.space>your<Key.space>attention<Key.space>to<Key.space>this<Key.space>matteer<Key.backspace><Key.backspace>r.
Screenshot: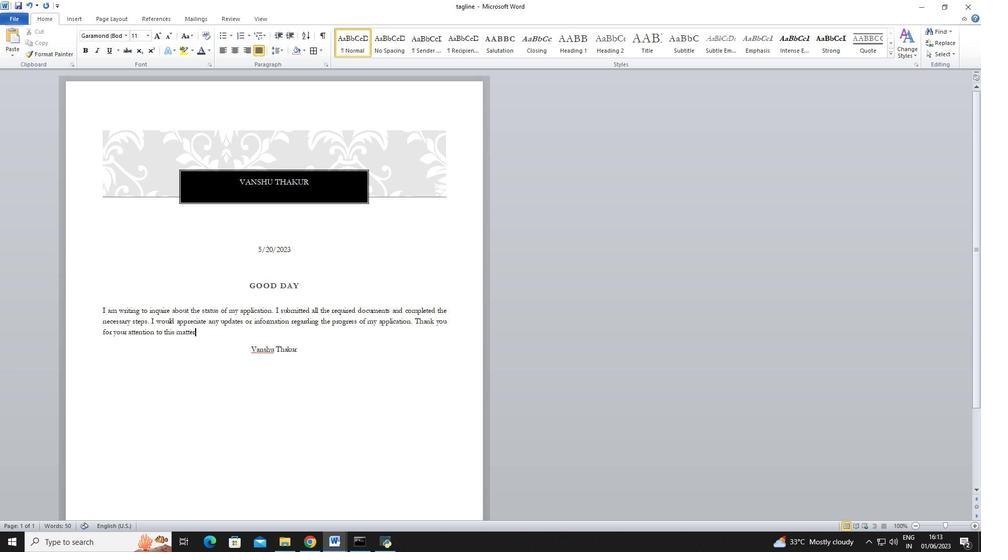 
Action: Mouse moved to (180, 38)
Screenshot: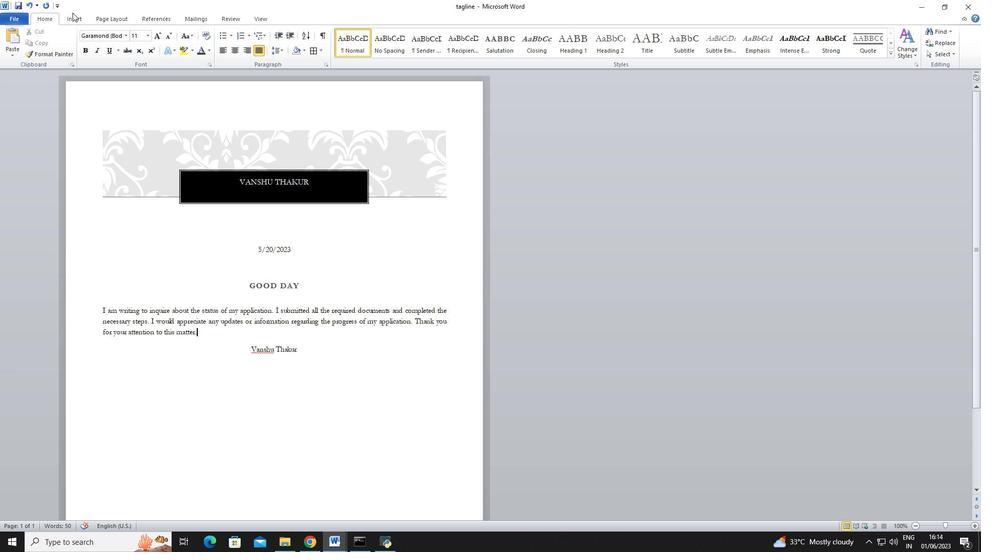 
Action: Mouse pressed left at (180, 38)
Screenshot: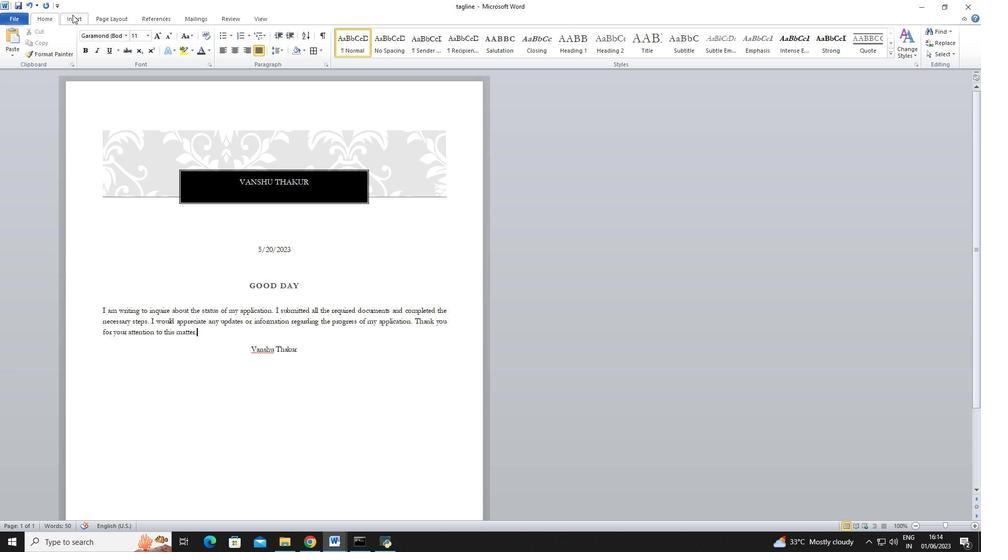 
Action: Mouse moved to (205, 38)
Screenshot: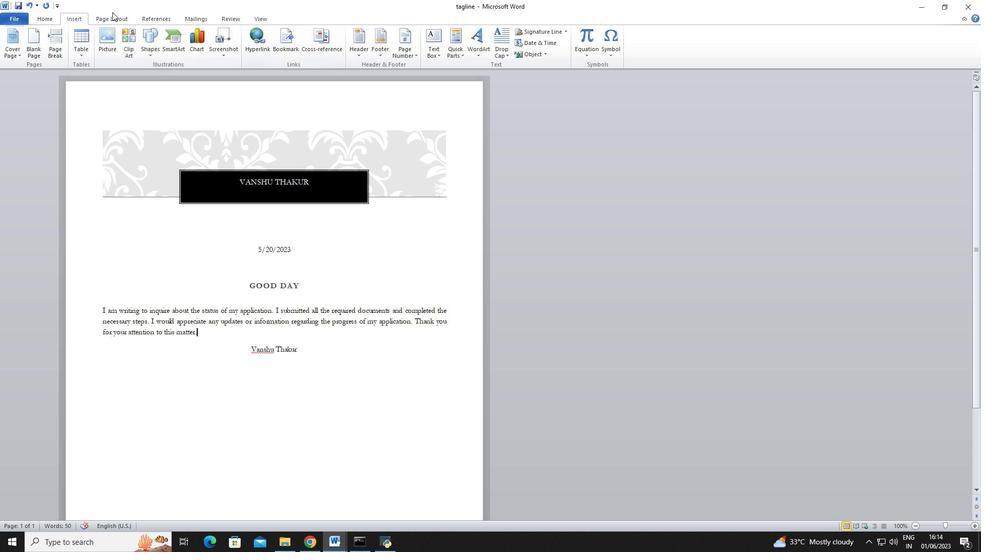 
Action: Mouse pressed left at (205, 38)
Screenshot: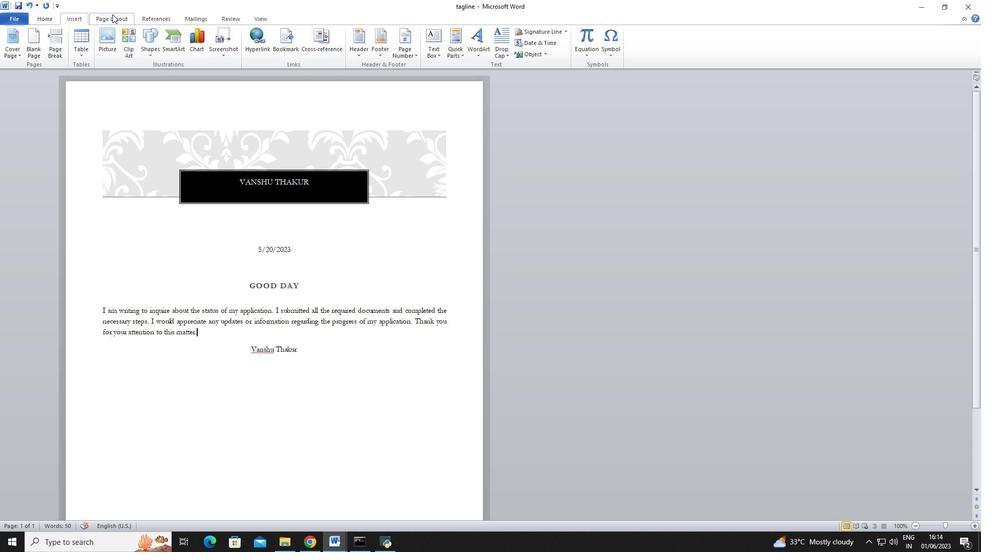 
Action: Mouse moved to (288, 76)
Screenshot: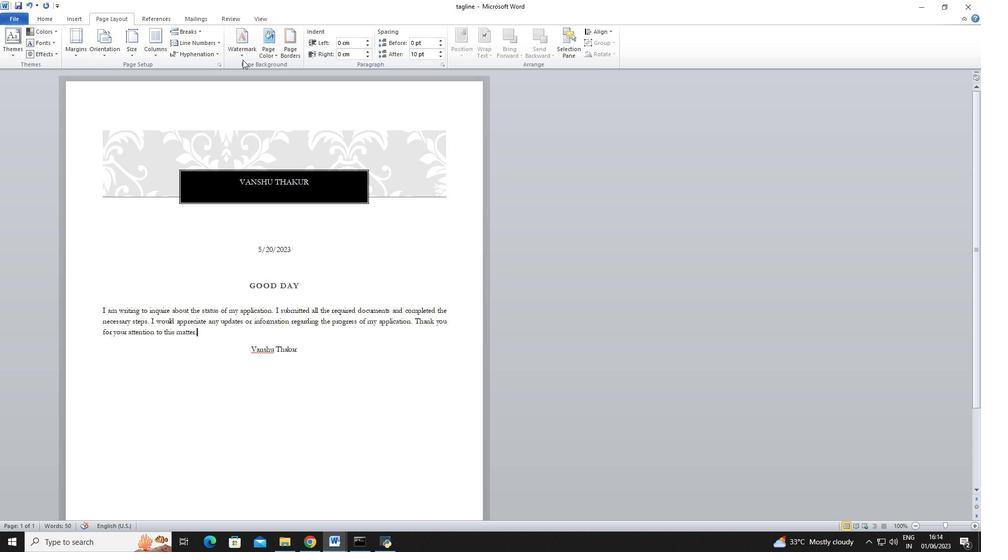 
Action: Mouse pressed left at (288, 76)
Screenshot: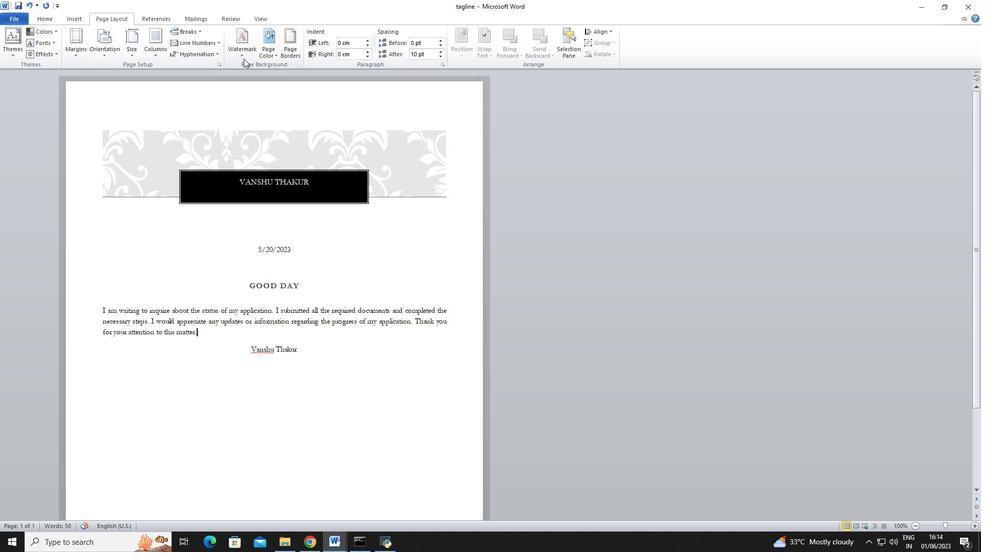 
Action: Mouse moved to (307, 354)
Screenshot: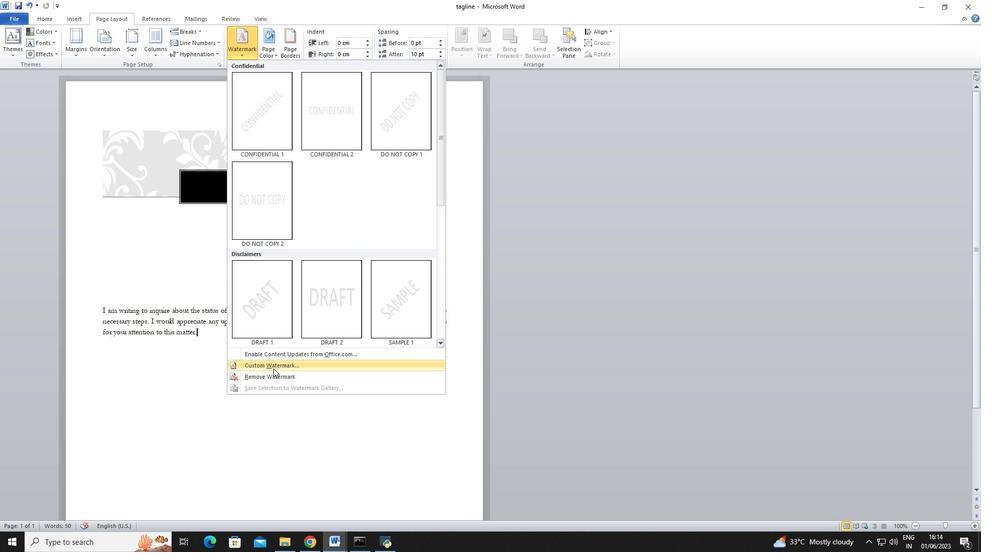 
Action: Mouse pressed left at (307, 354)
Screenshot: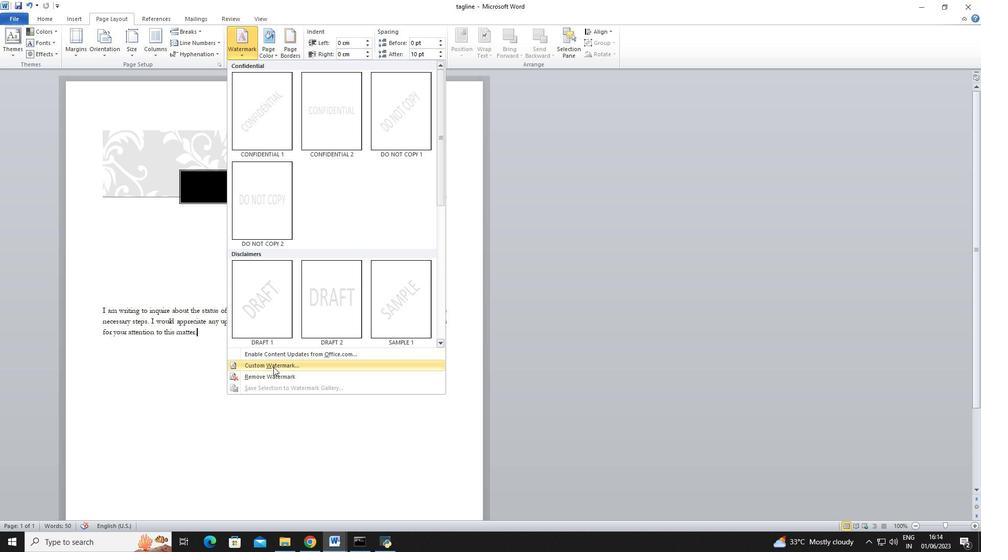
Action: Mouse moved to (385, 243)
Screenshot: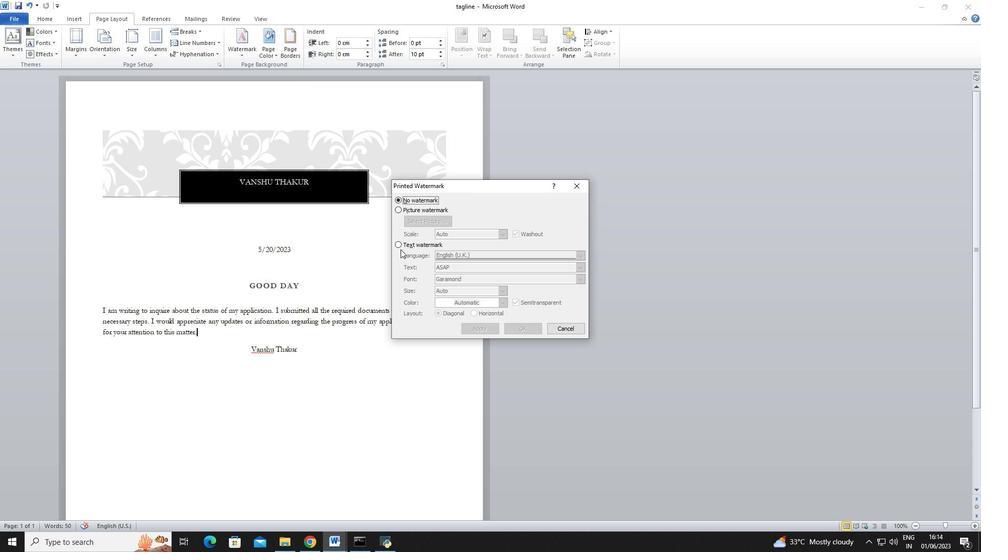 
Action: Mouse pressed left at (385, 243)
Screenshot: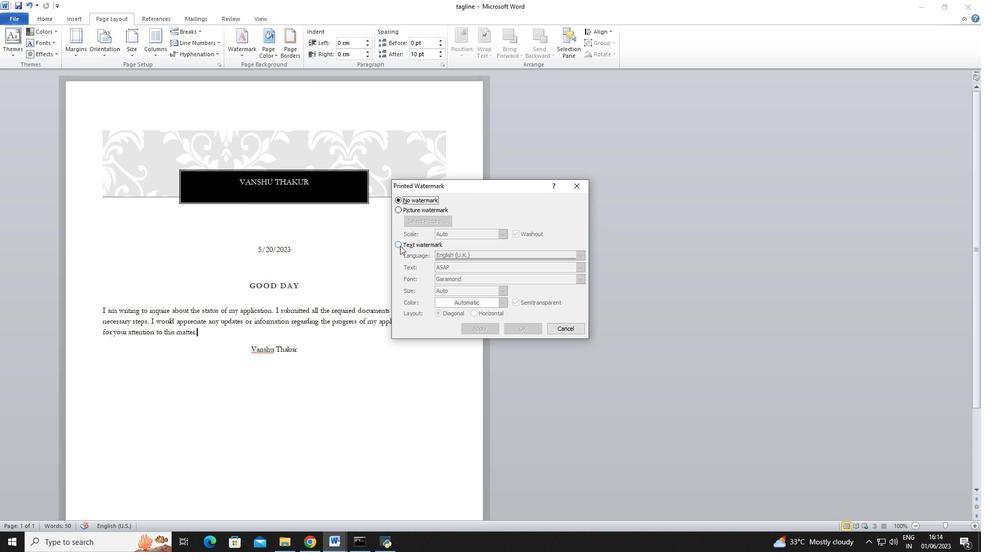 
Action: Mouse moved to (422, 265)
Screenshot: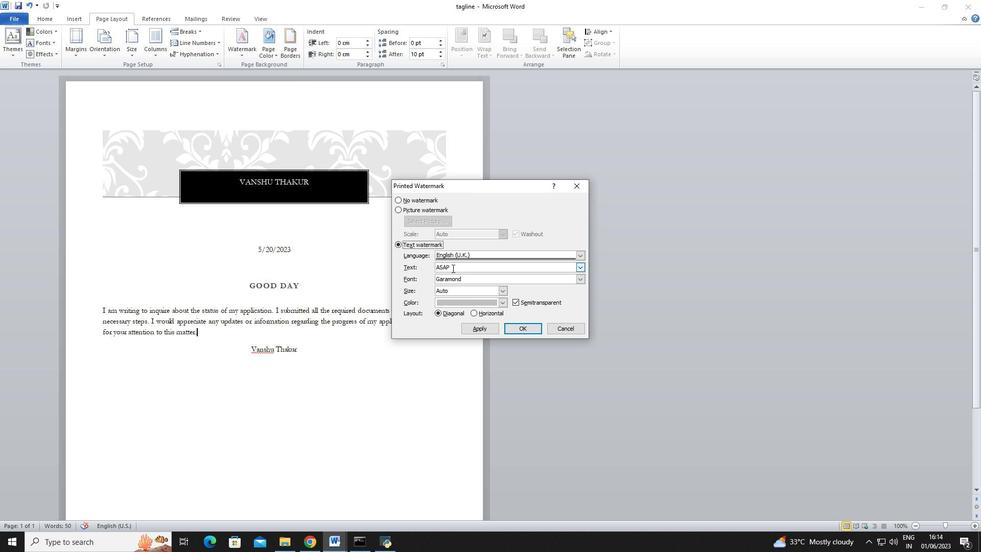
Action: Mouse pressed left at (422, 265)
Screenshot: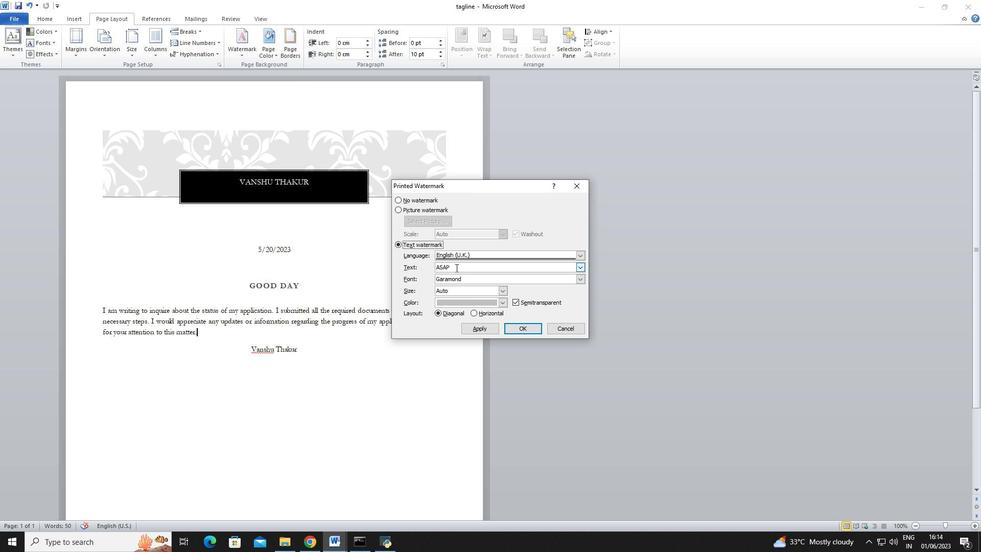 
Action: Mouse moved to (464, 262)
Screenshot: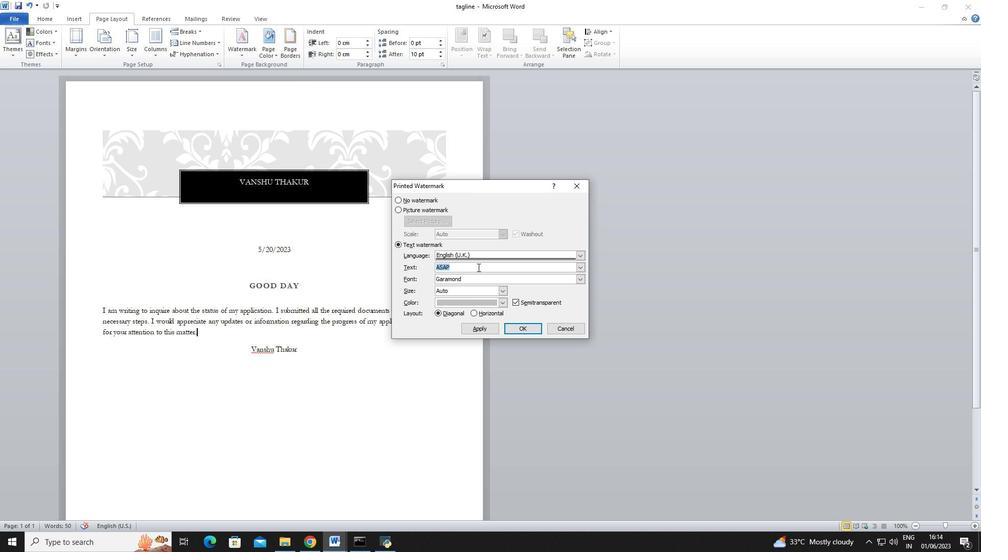 
Action: Key pressed <Key.shift><Key.shift><Key.shift><Key.shift><Key.shift><Key.shift><Key.shift><Key.shift><Key.shift><Key.shift><Key.shift><Key.shift><Key.shift><Key.shift><Key.shift><Key.shift><Key.shift><Key.shift><Key.shift><Key.shift><Key.shift><Key.shift><Key.shift><Key.shift><Key.shift><Key.shift><Key.shift><Key.shift><Key.shift>Do<Key.space>not<Key.space>cpoy<Key.space><Key.backspace><Key.backspace><Key.backspace><Key.backspace>opy1
Screenshot: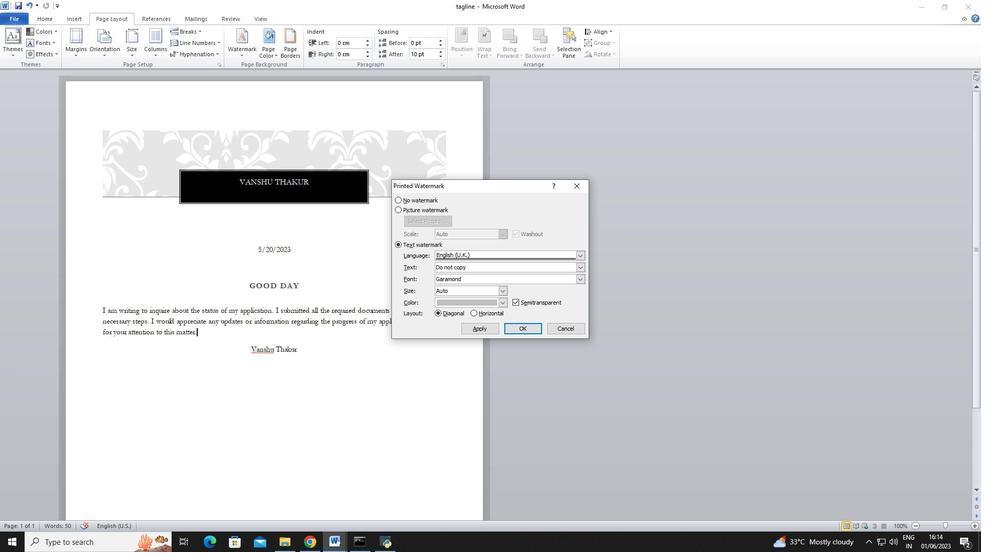 
Action: Mouse moved to (471, 319)
Screenshot: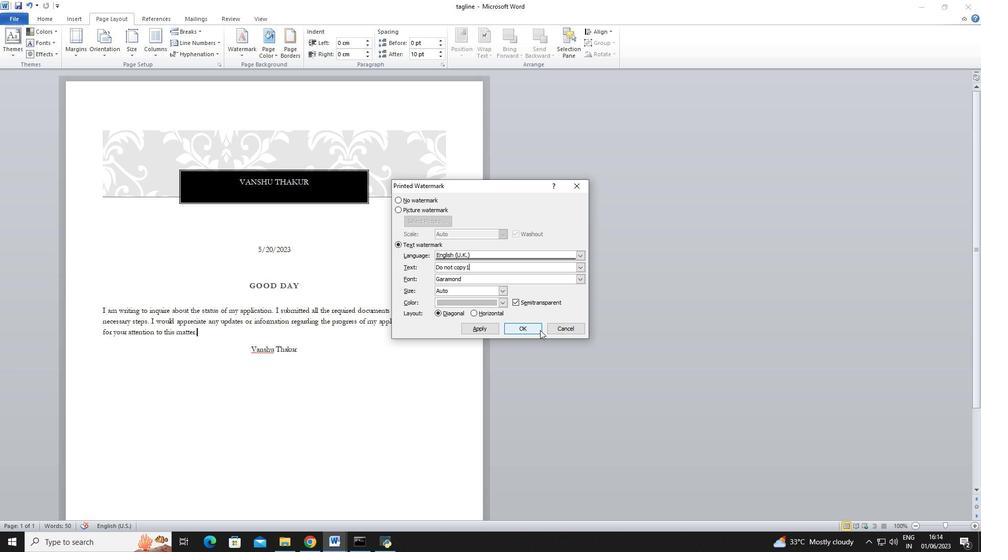 
Action: Mouse pressed left at (471, 319)
Screenshot: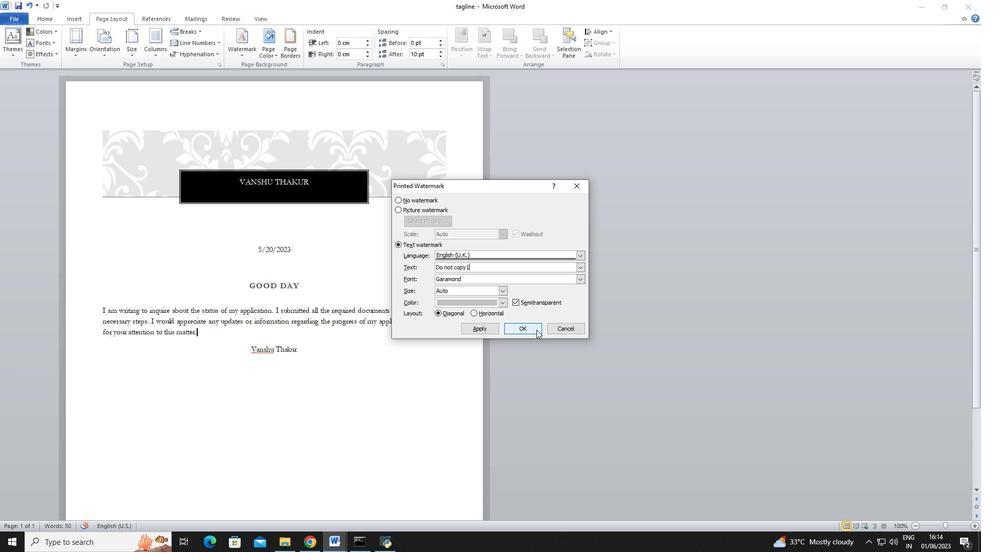 
